 Task: For heading  Tahoma with underline.  font size for heading20,  'Change the font style of data to'Arial.  and font size to 12,  Change the alignment of both headline & data to Align left.  In the sheet  Budget Template
Action: Mouse moved to (54, 139)
Screenshot: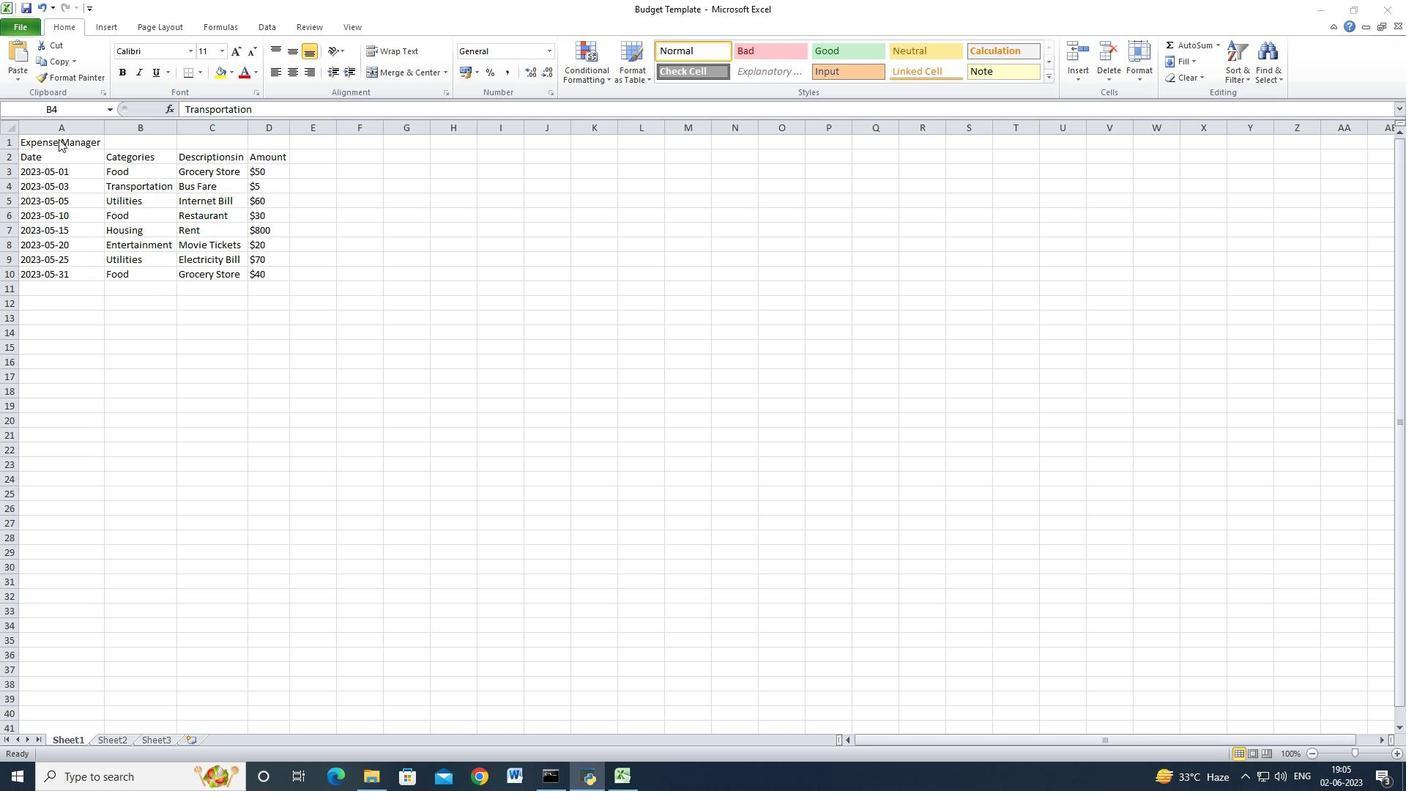 
Action: Mouse pressed left at (54, 139)
Screenshot: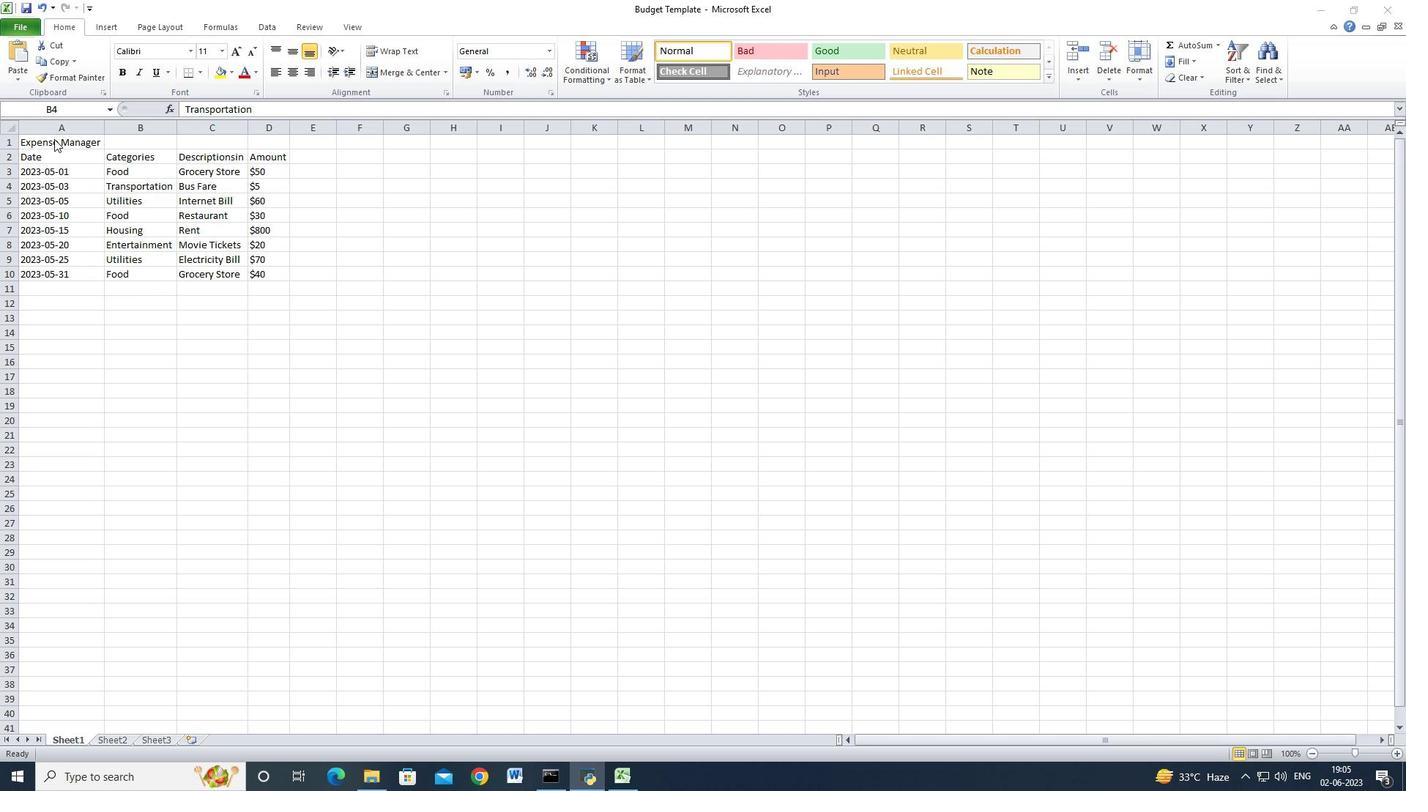
Action: Mouse moved to (39, 142)
Screenshot: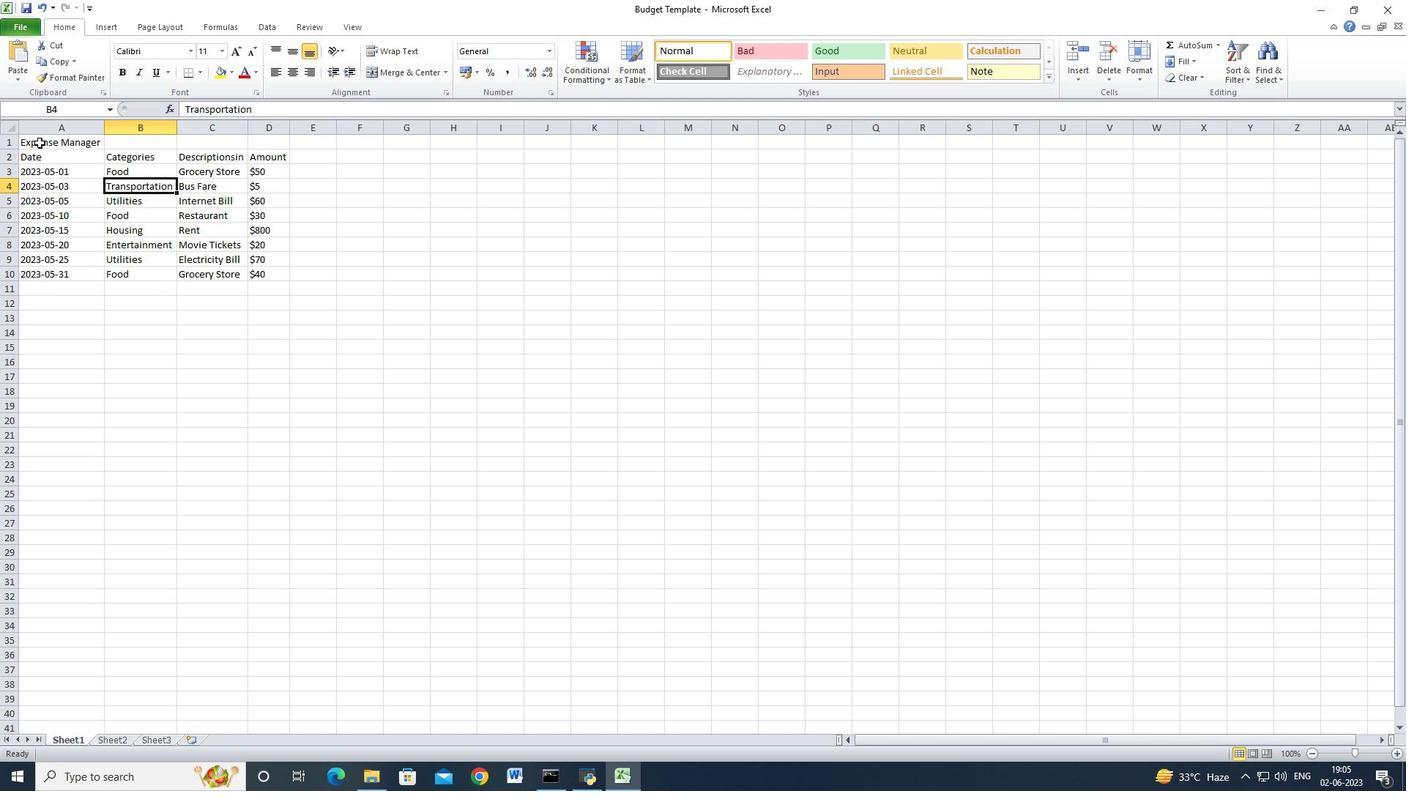 
Action: Mouse pressed left at (39, 142)
Screenshot: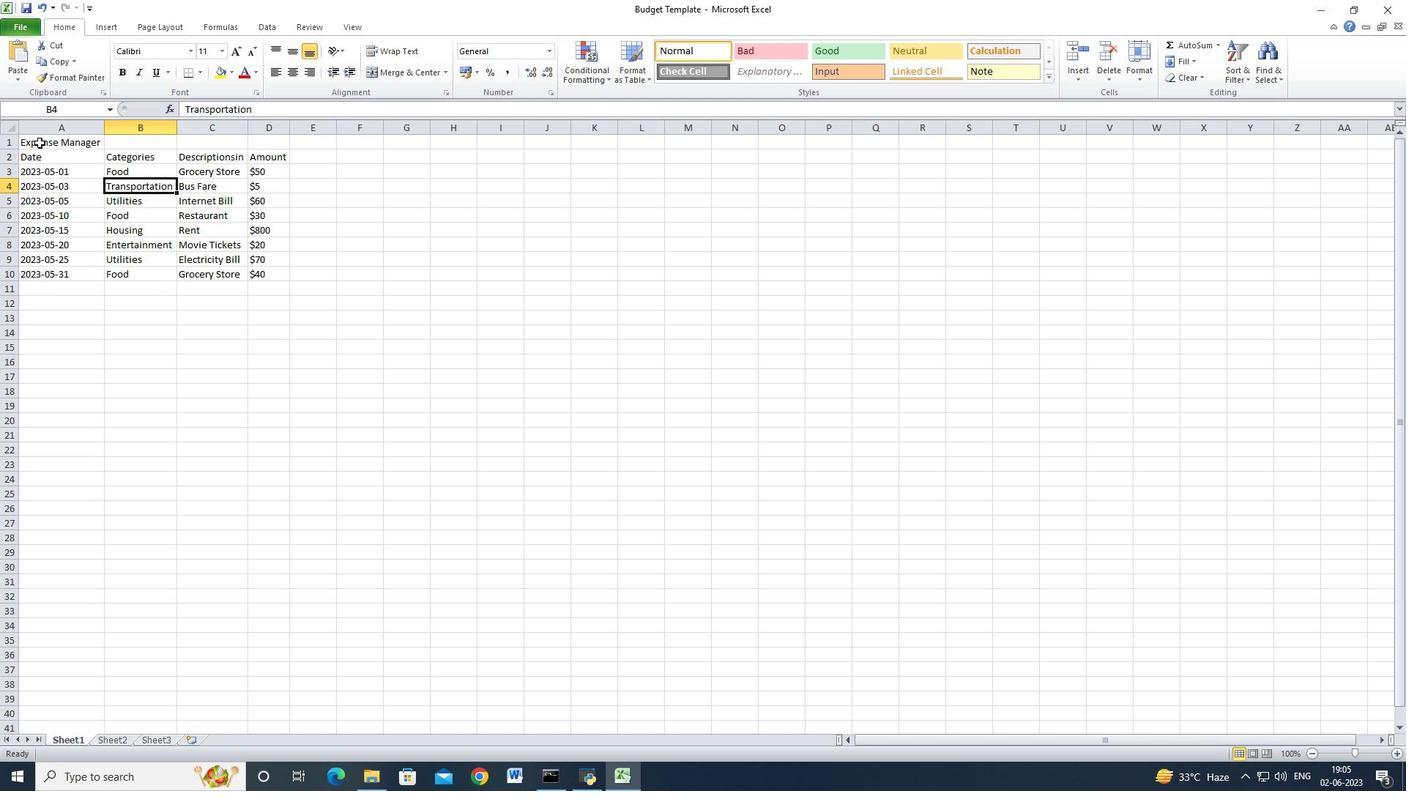 
Action: Mouse moved to (378, 69)
Screenshot: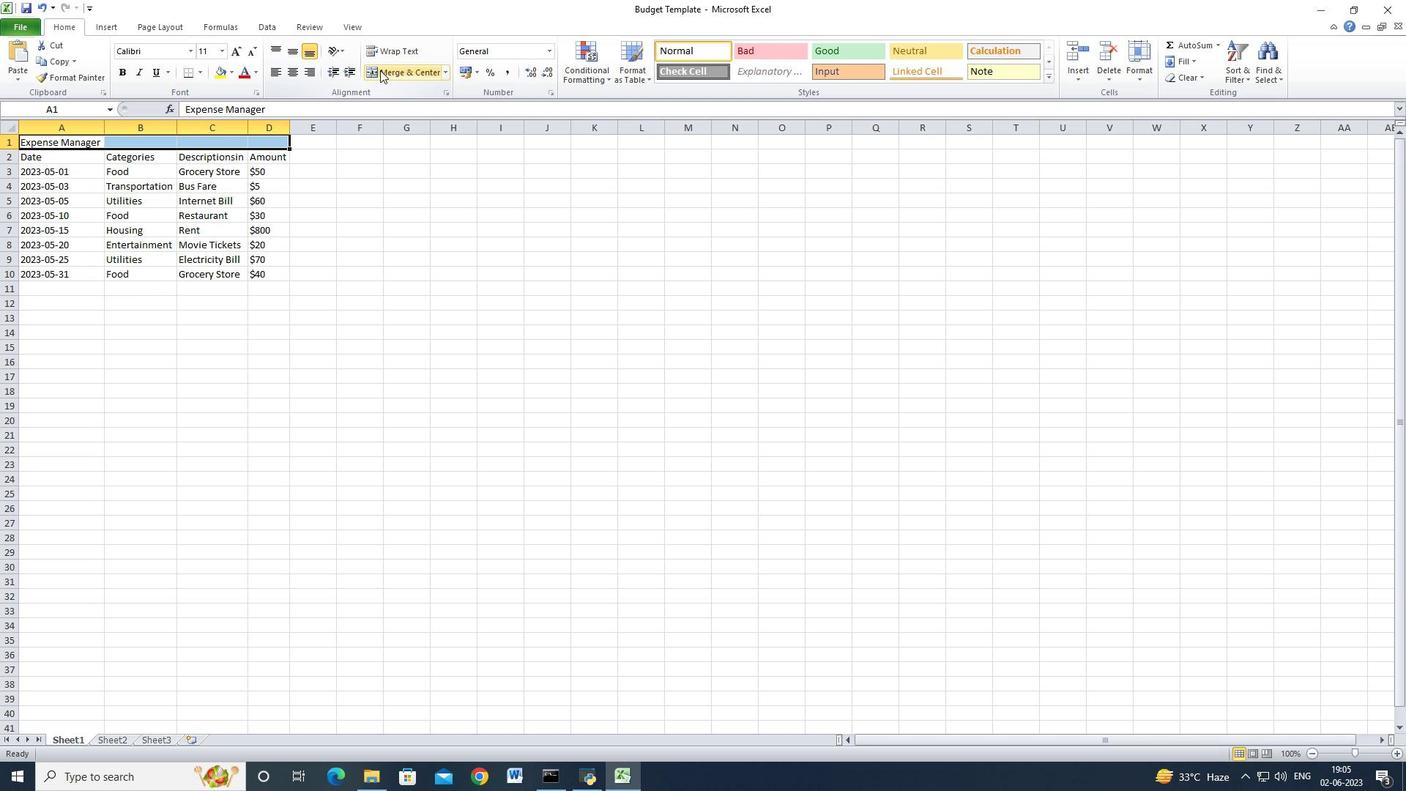 
Action: Mouse pressed left at (378, 69)
Screenshot: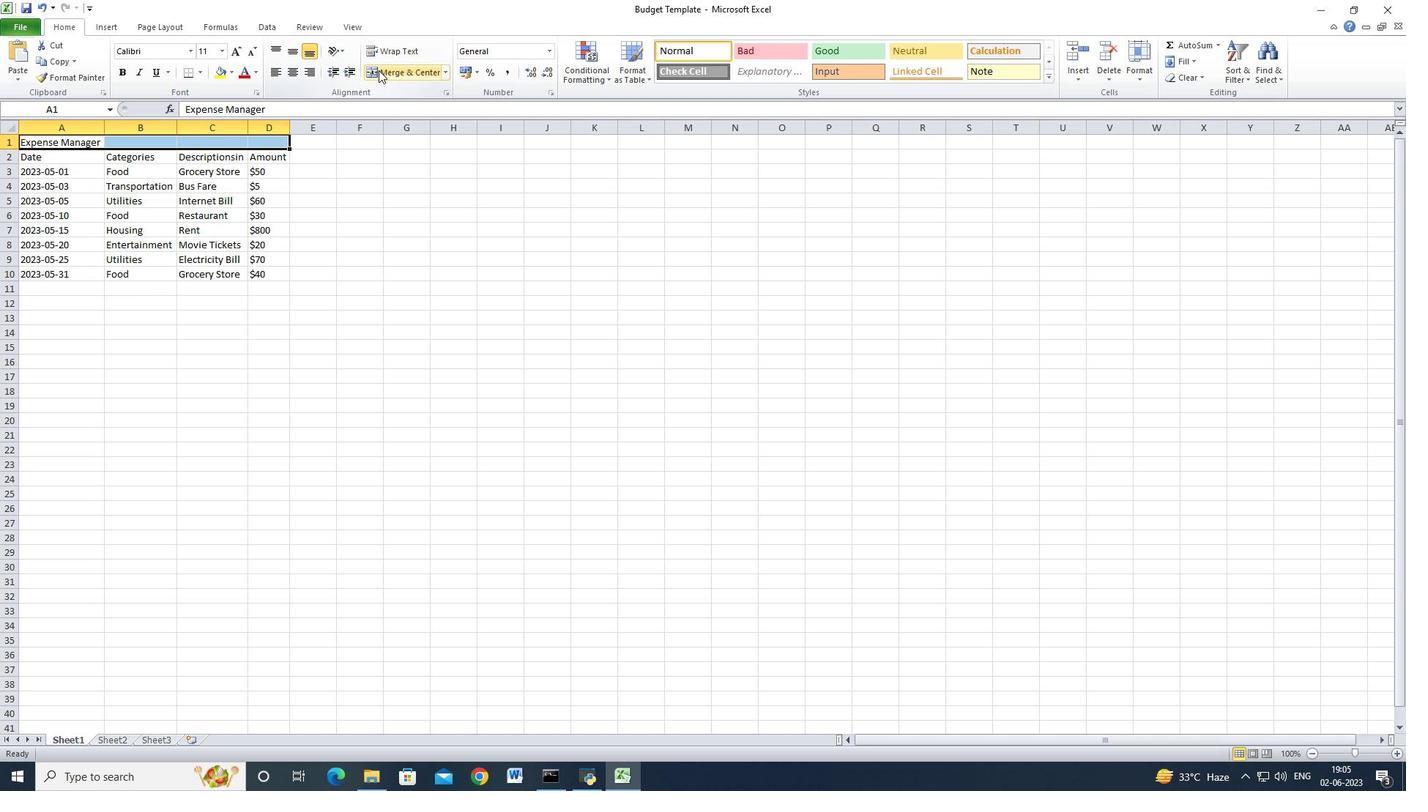 
Action: Mouse moved to (186, 52)
Screenshot: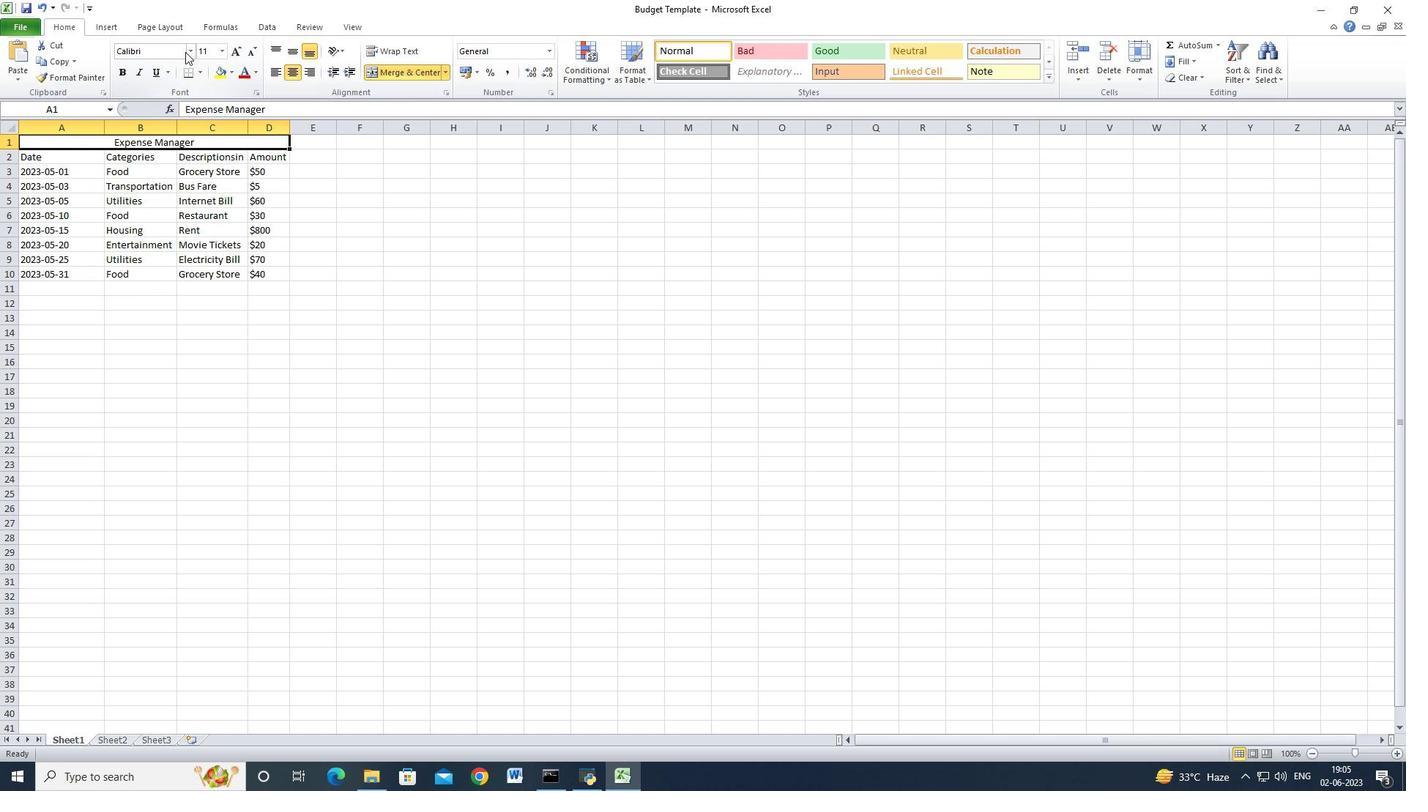 
Action: Mouse pressed left at (186, 52)
Screenshot: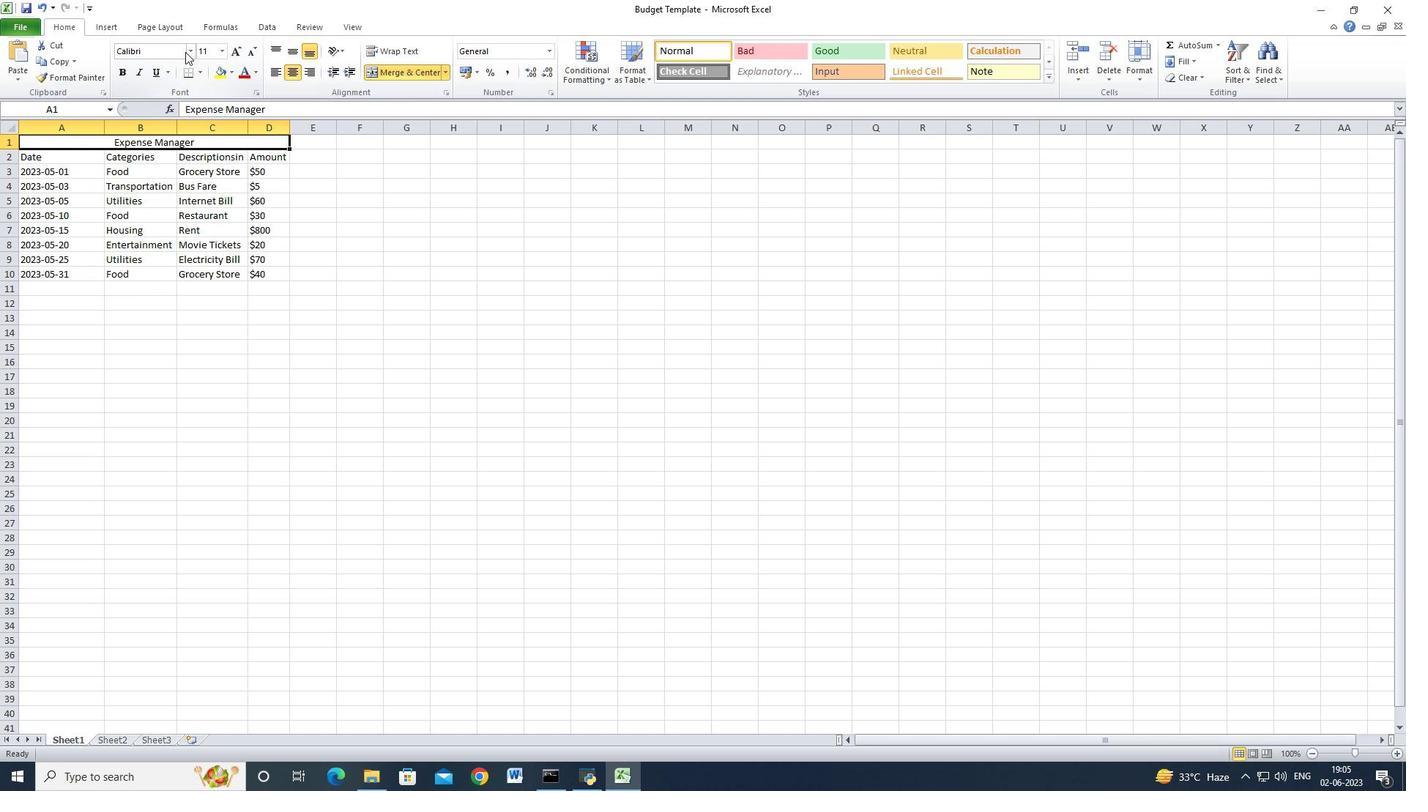 
Action: Mouse moved to (215, 68)
Screenshot: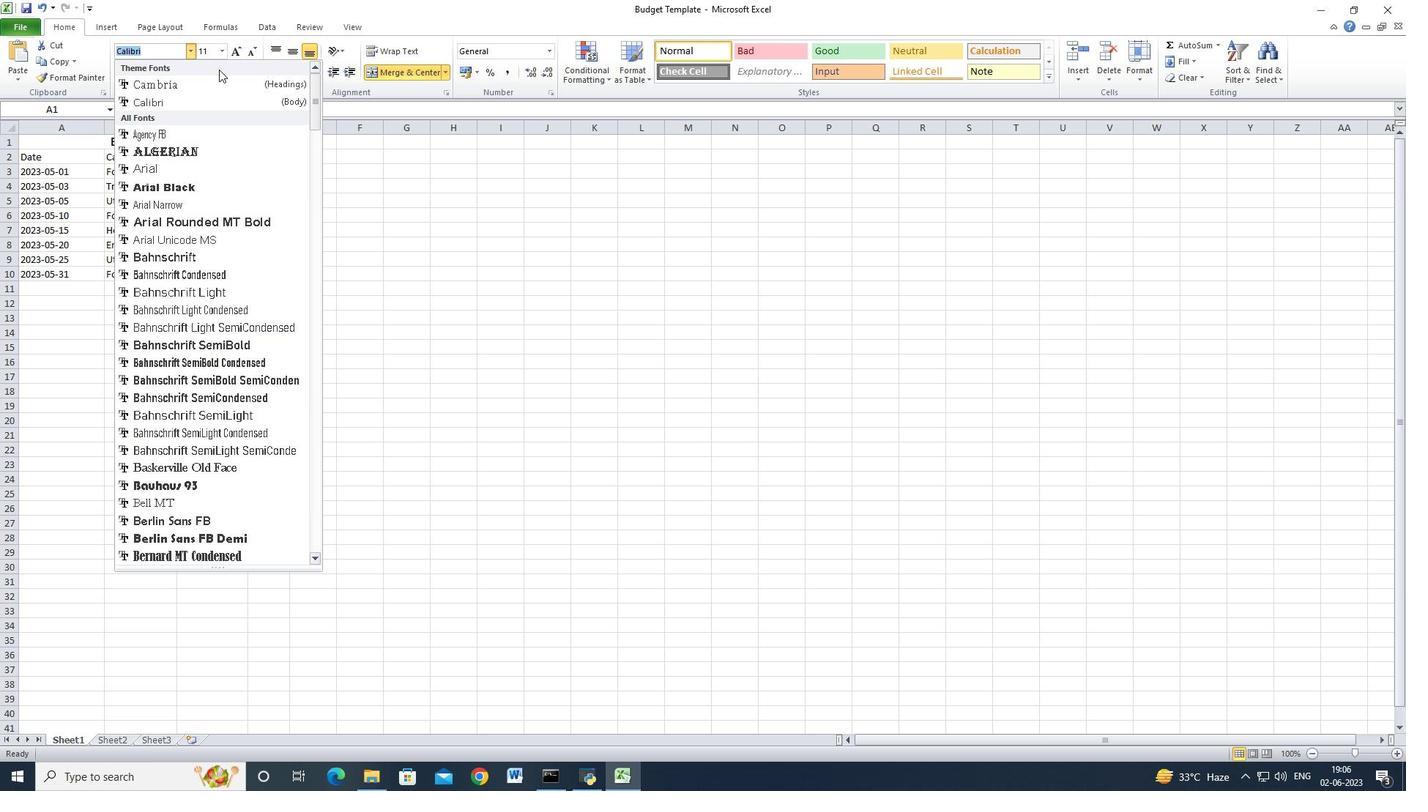 
Action: Key pressed tah
Screenshot: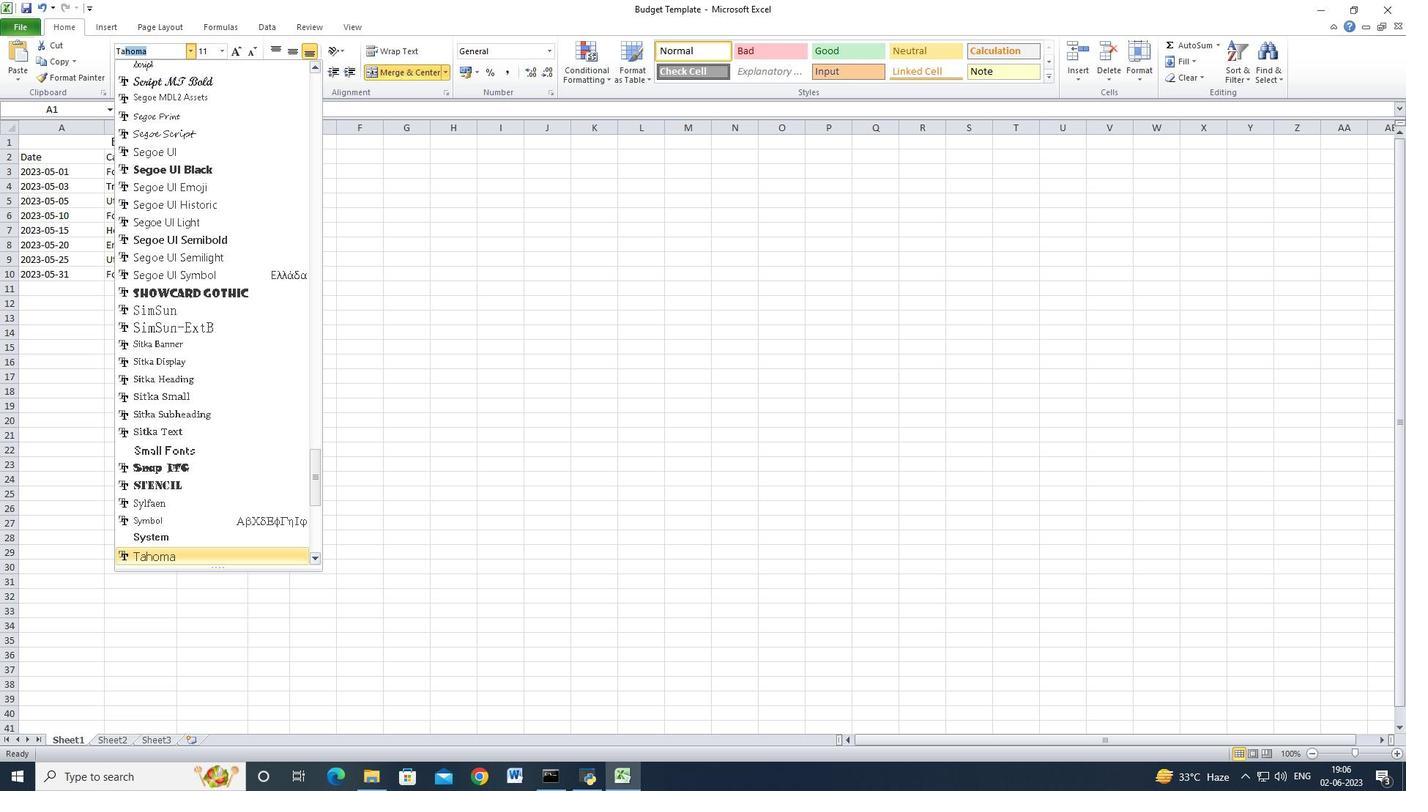 
Action: Mouse moved to (161, 558)
Screenshot: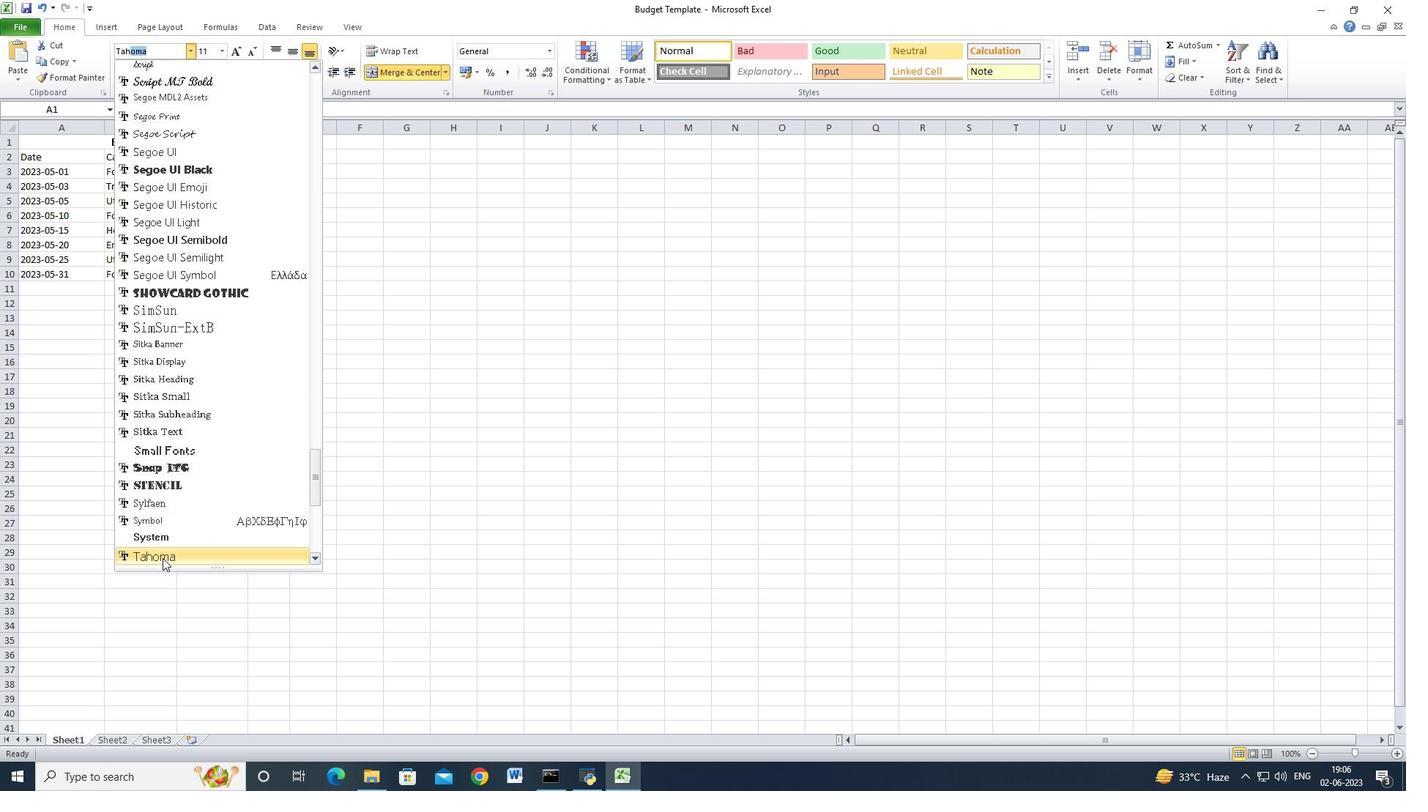 
Action: Mouse pressed left at (161, 558)
Screenshot: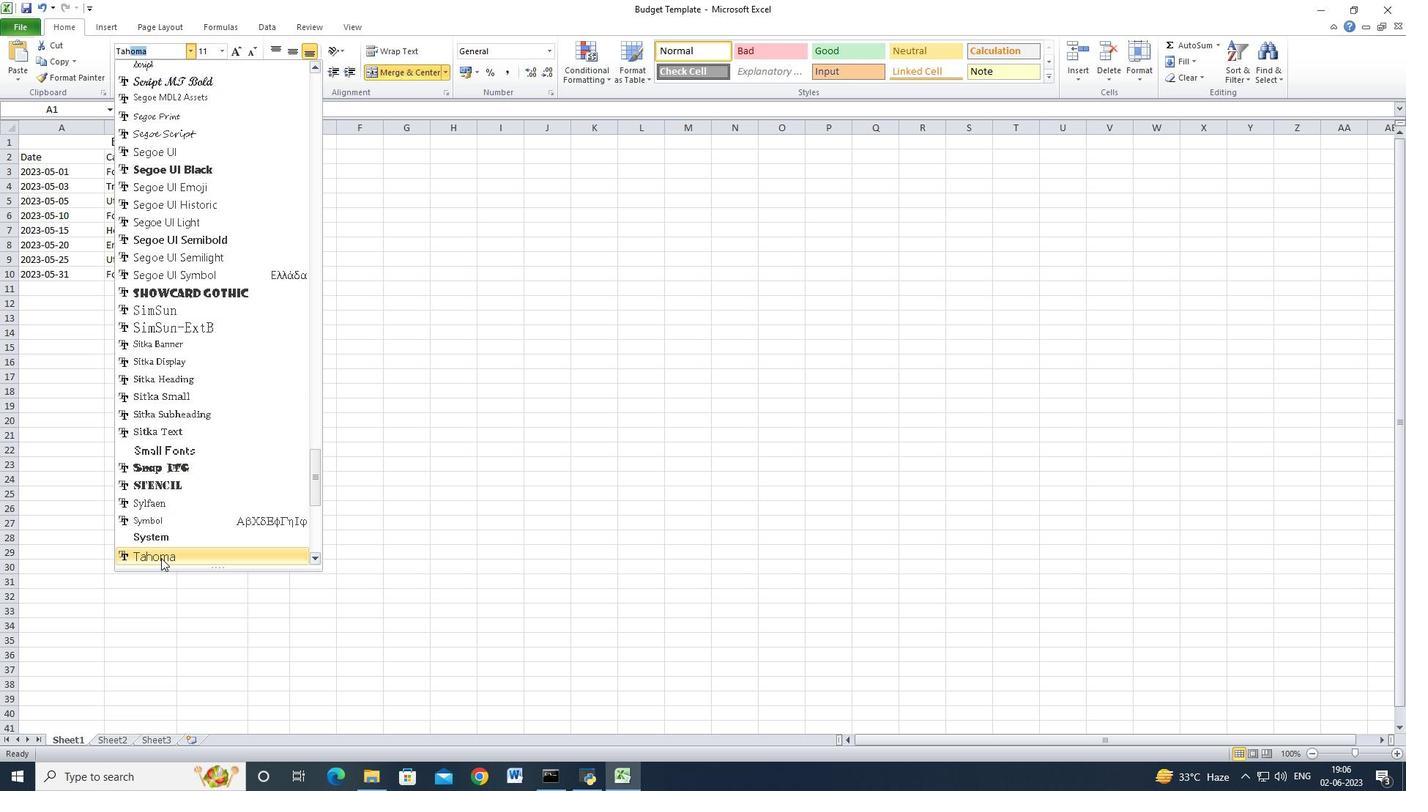 
Action: Mouse moved to (159, 74)
Screenshot: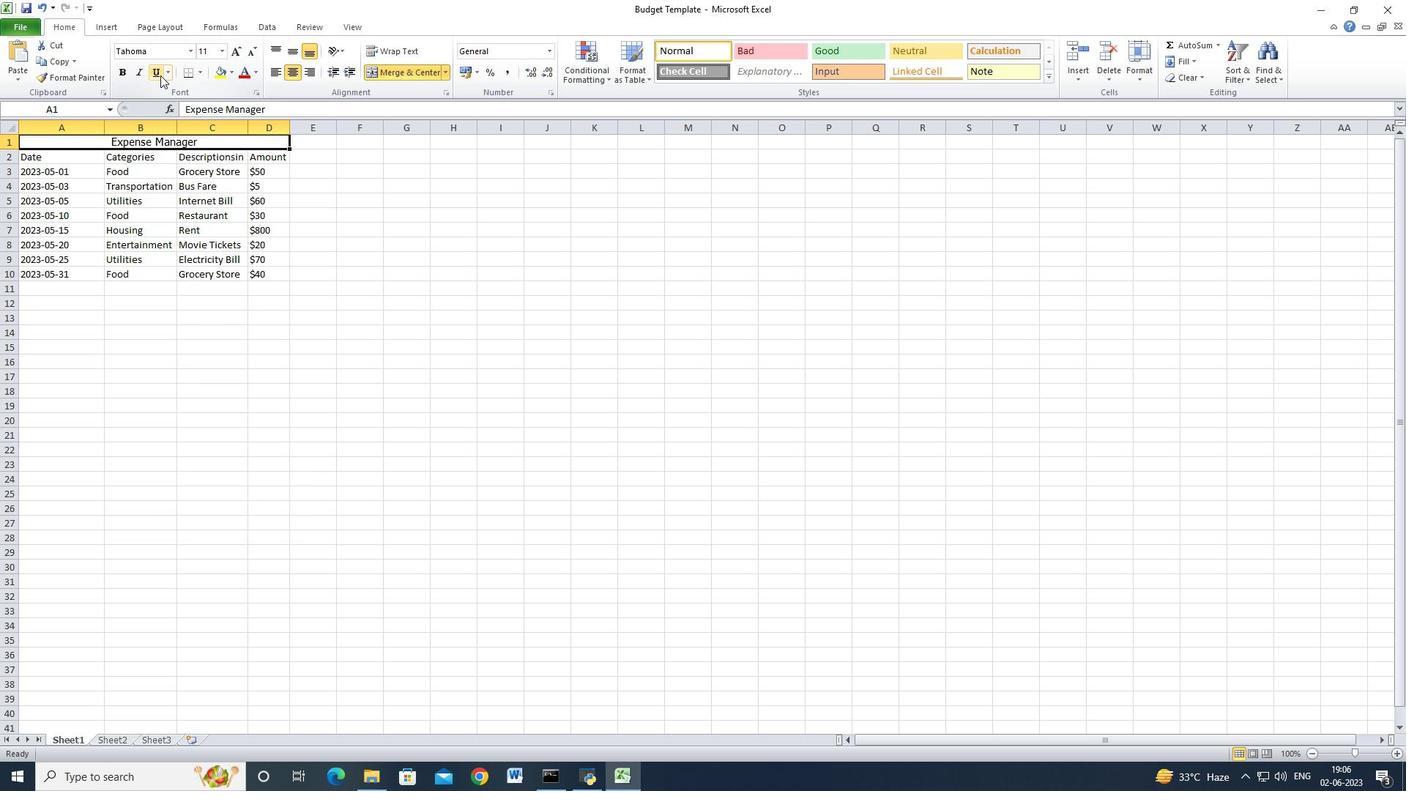 
Action: Mouse pressed left at (159, 74)
Screenshot: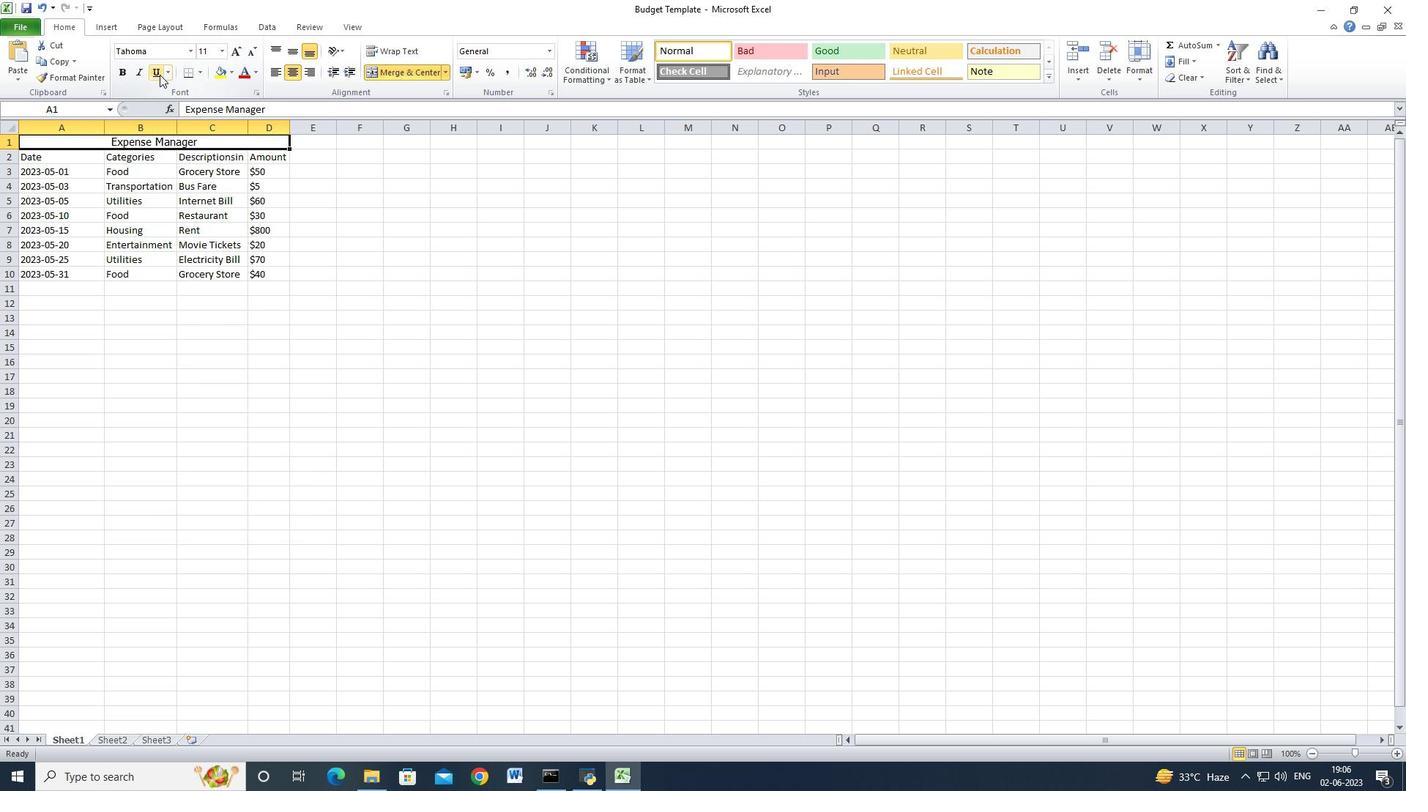 
Action: Mouse moved to (222, 46)
Screenshot: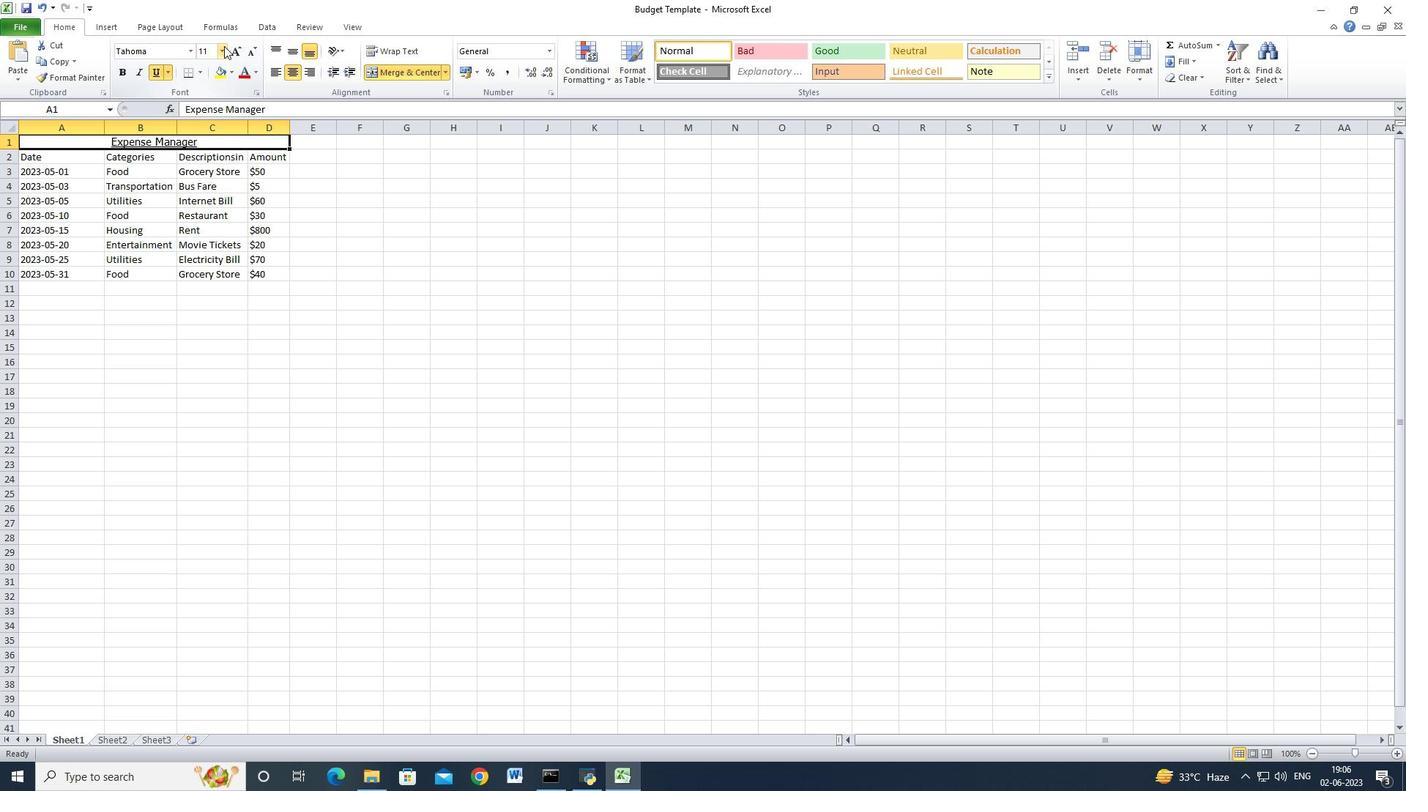 
Action: Mouse pressed left at (222, 46)
Screenshot: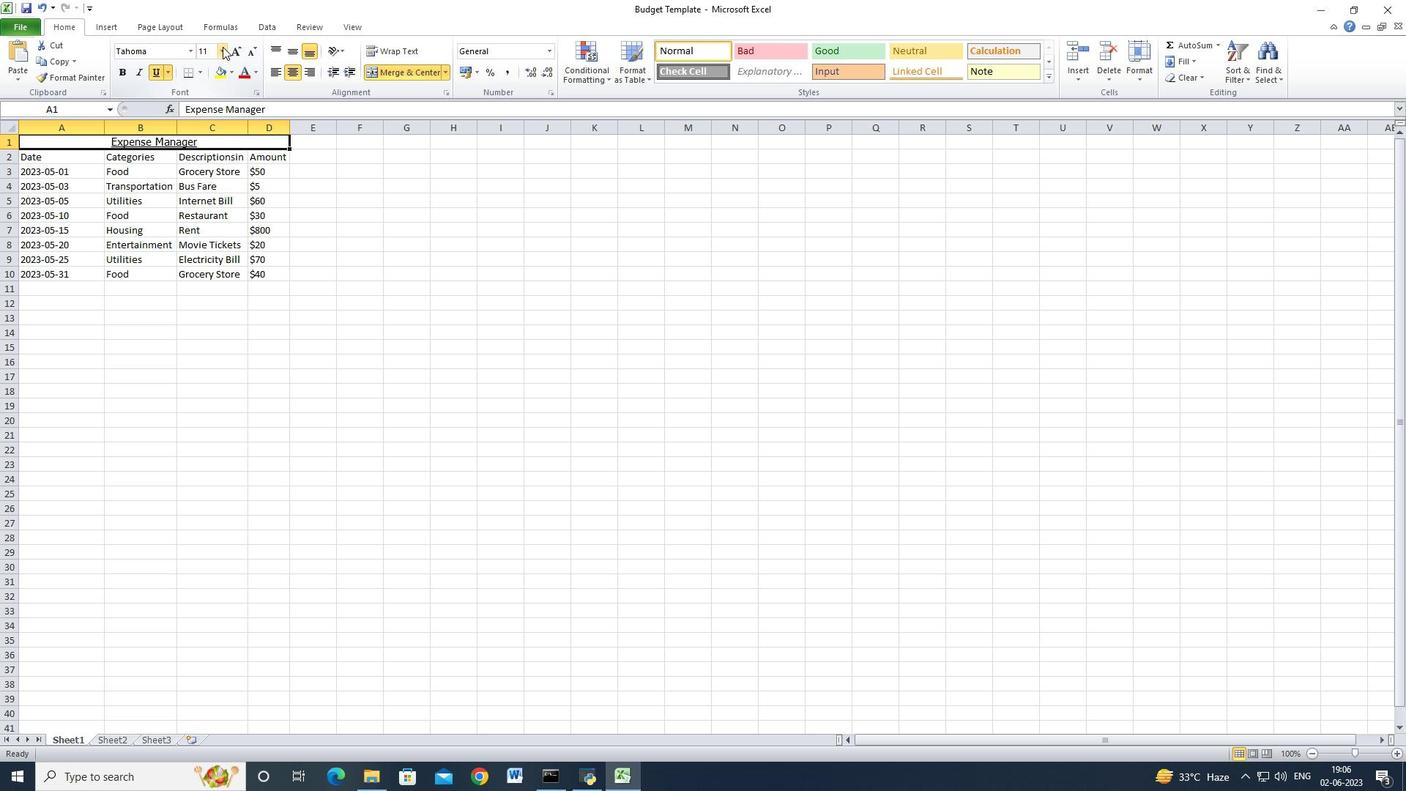 
Action: Mouse moved to (207, 162)
Screenshot: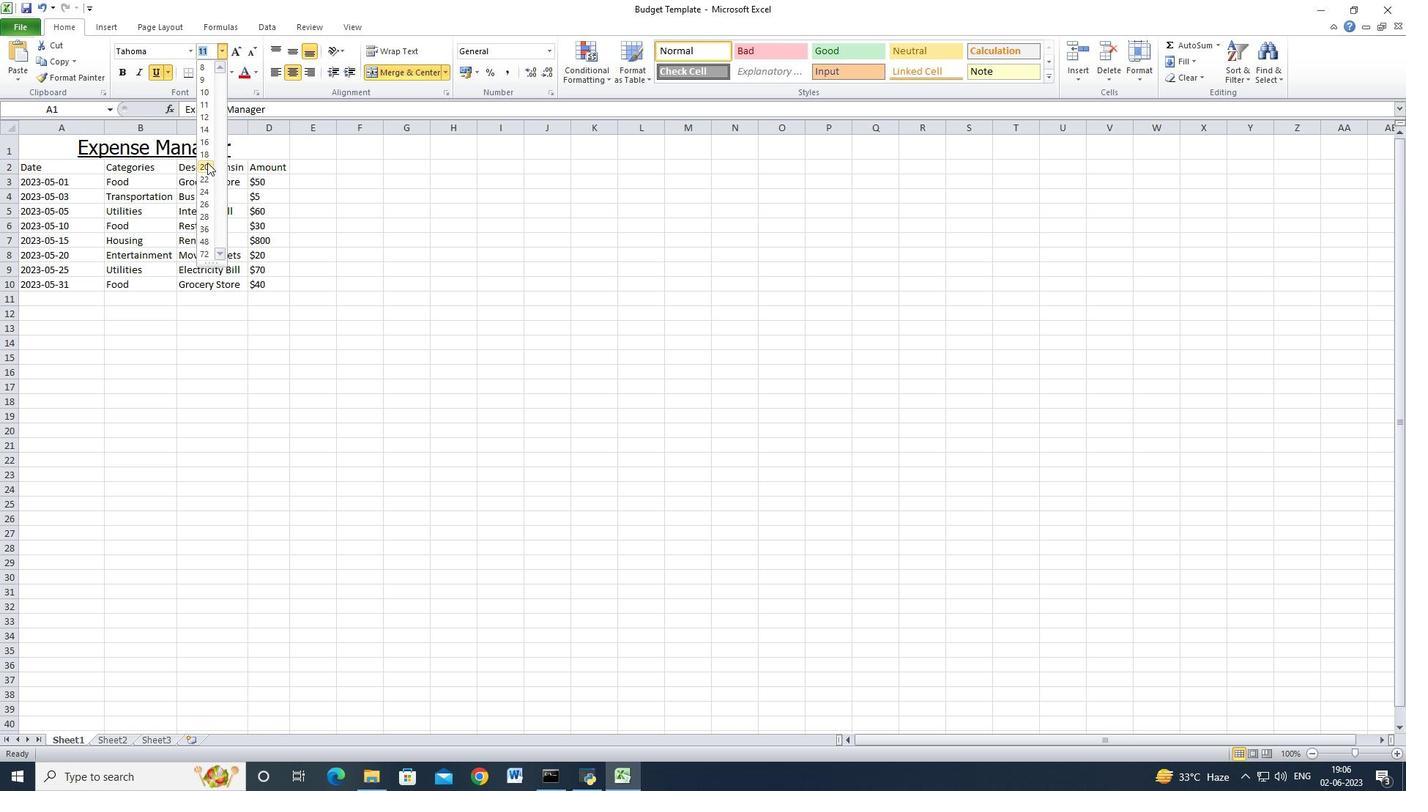 
Action: Mouse pressed left at (207, 162)
Screenshot: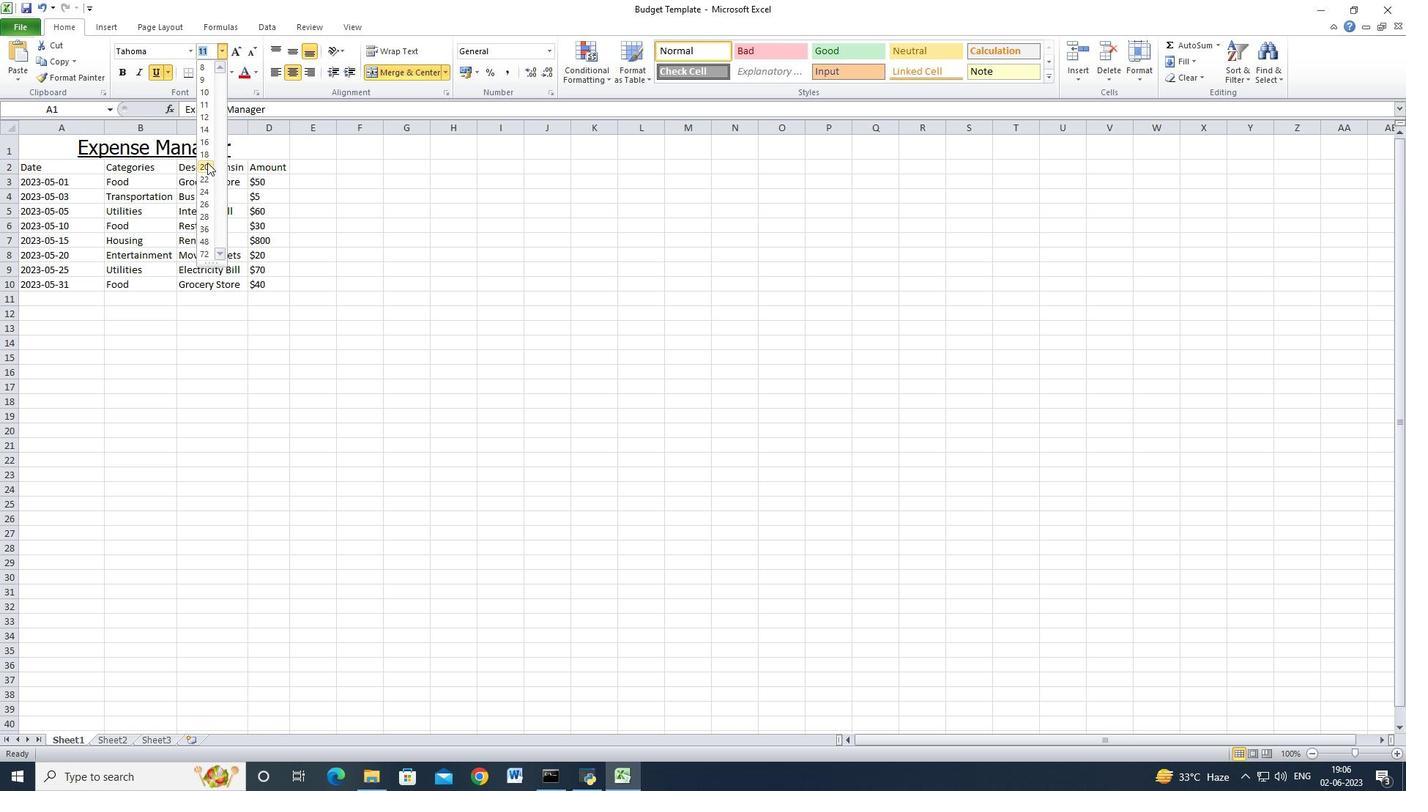 
Action: Mouse moved to (46, 170)
Screenshot: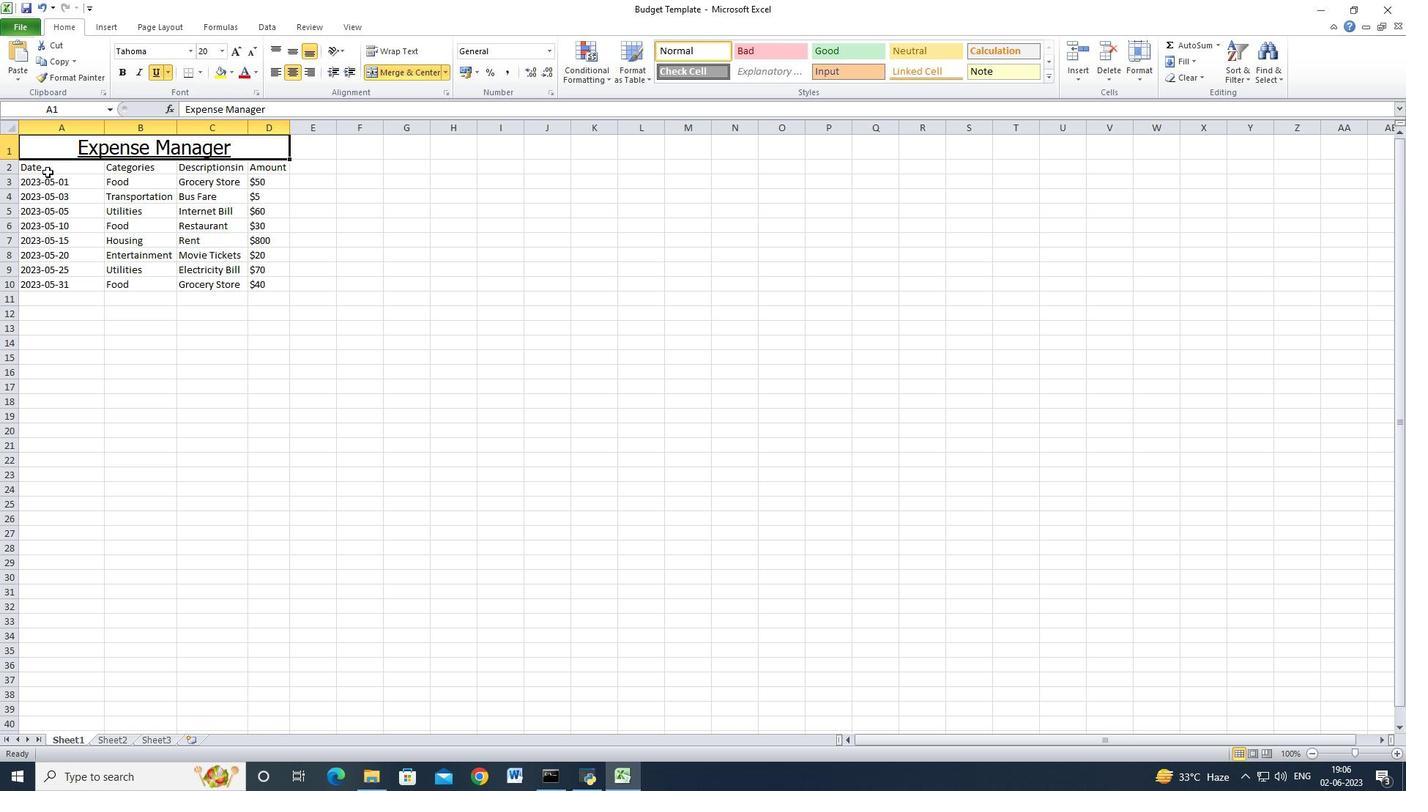 
Action: Mouse pressed left at (46, 170)
Screenshot: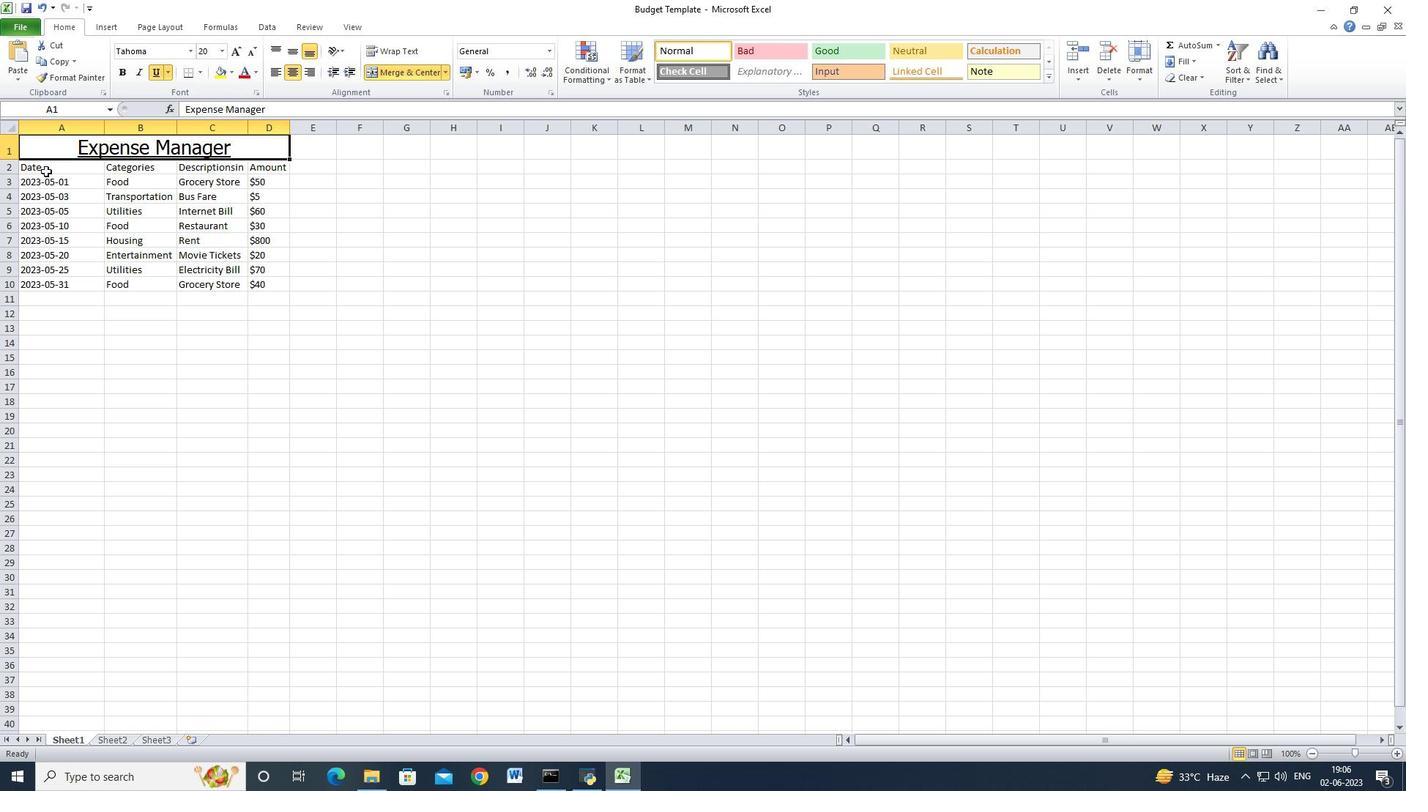 
Action: Mouse moved to (189, 51)
Screenshot: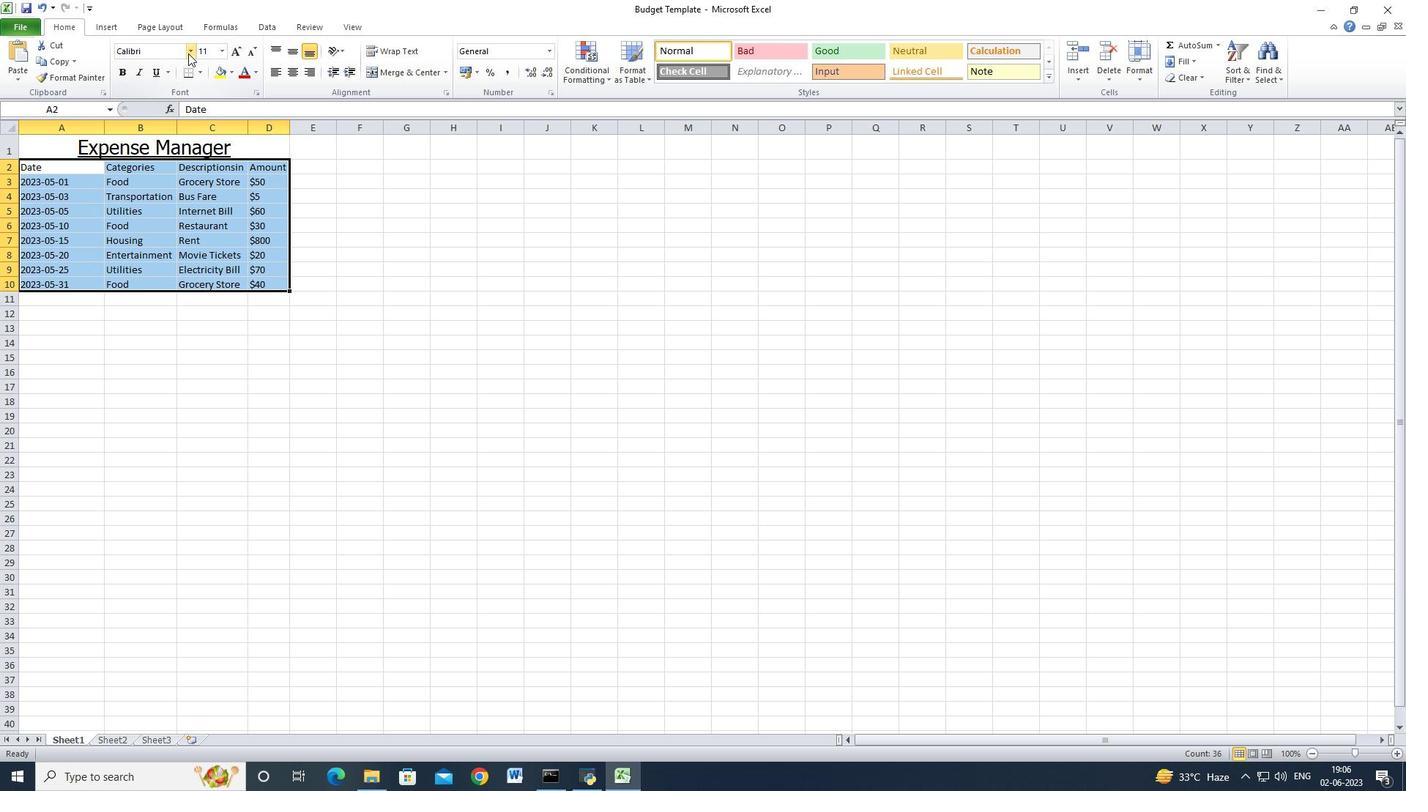 
Action: Mouse pressed left at (189, 51)
Screenshot: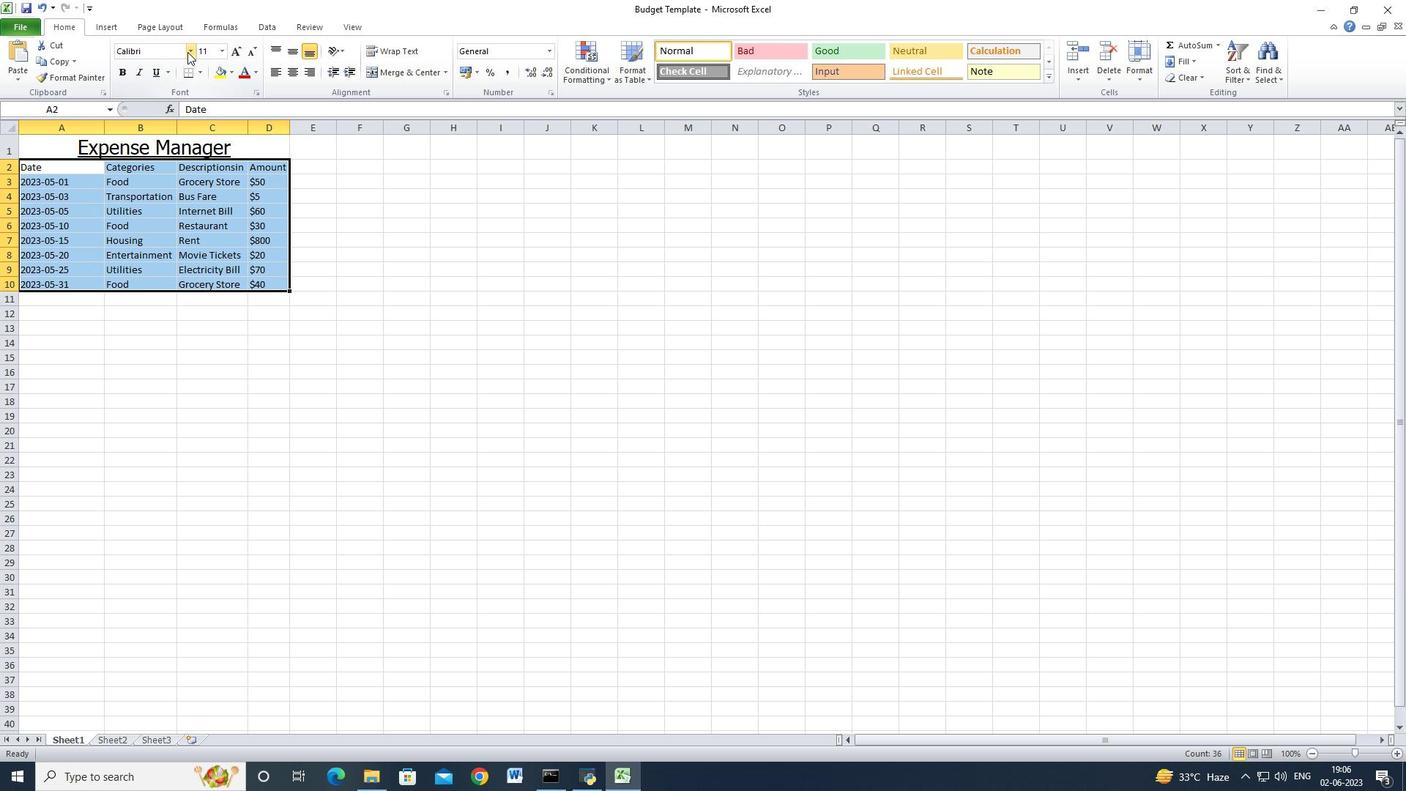 
Action: Mouse moved to (149, 168)
Screenshot: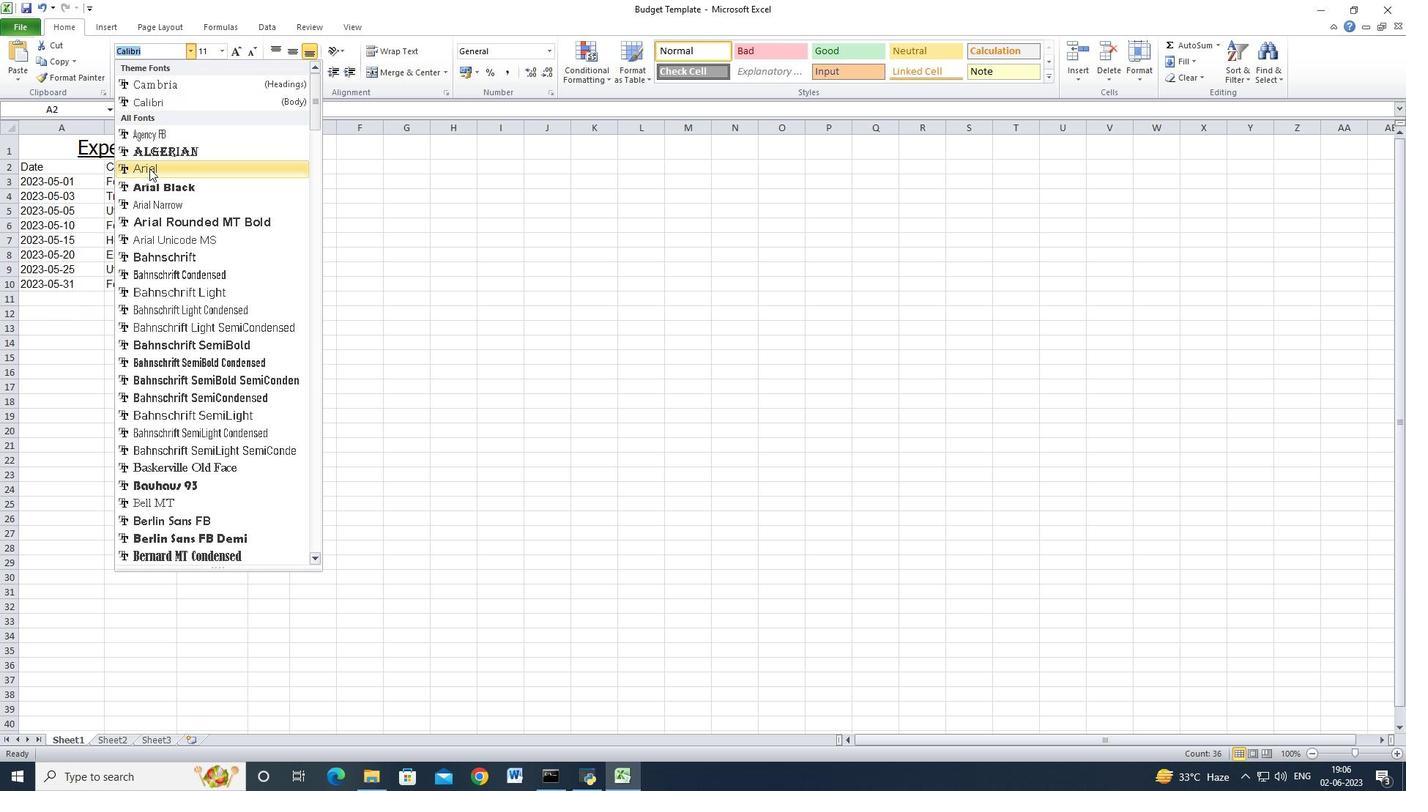 
Action: Mouse pressed left at (149, 168)
Screenshot: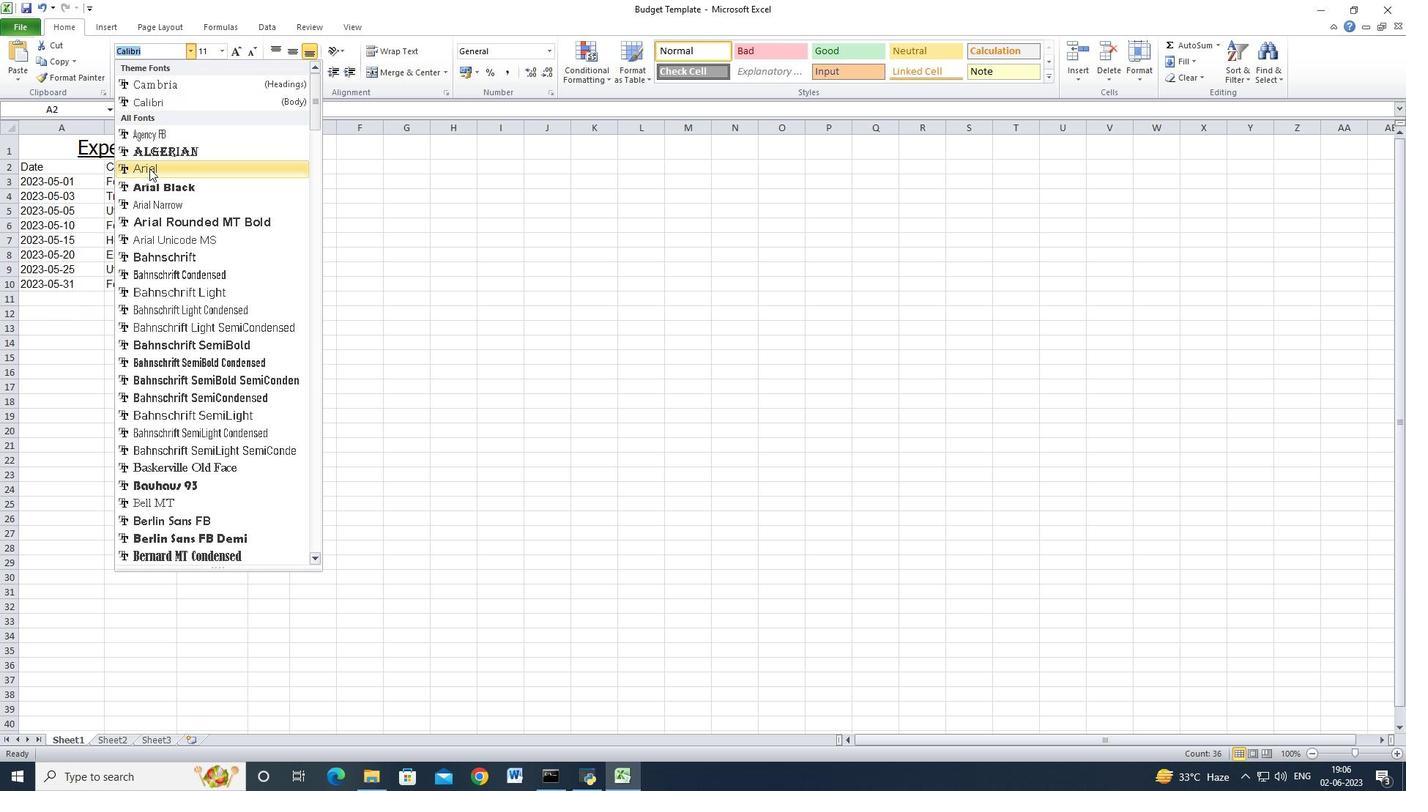 
Action: Mouse moved to (225, 52)
Screenshot: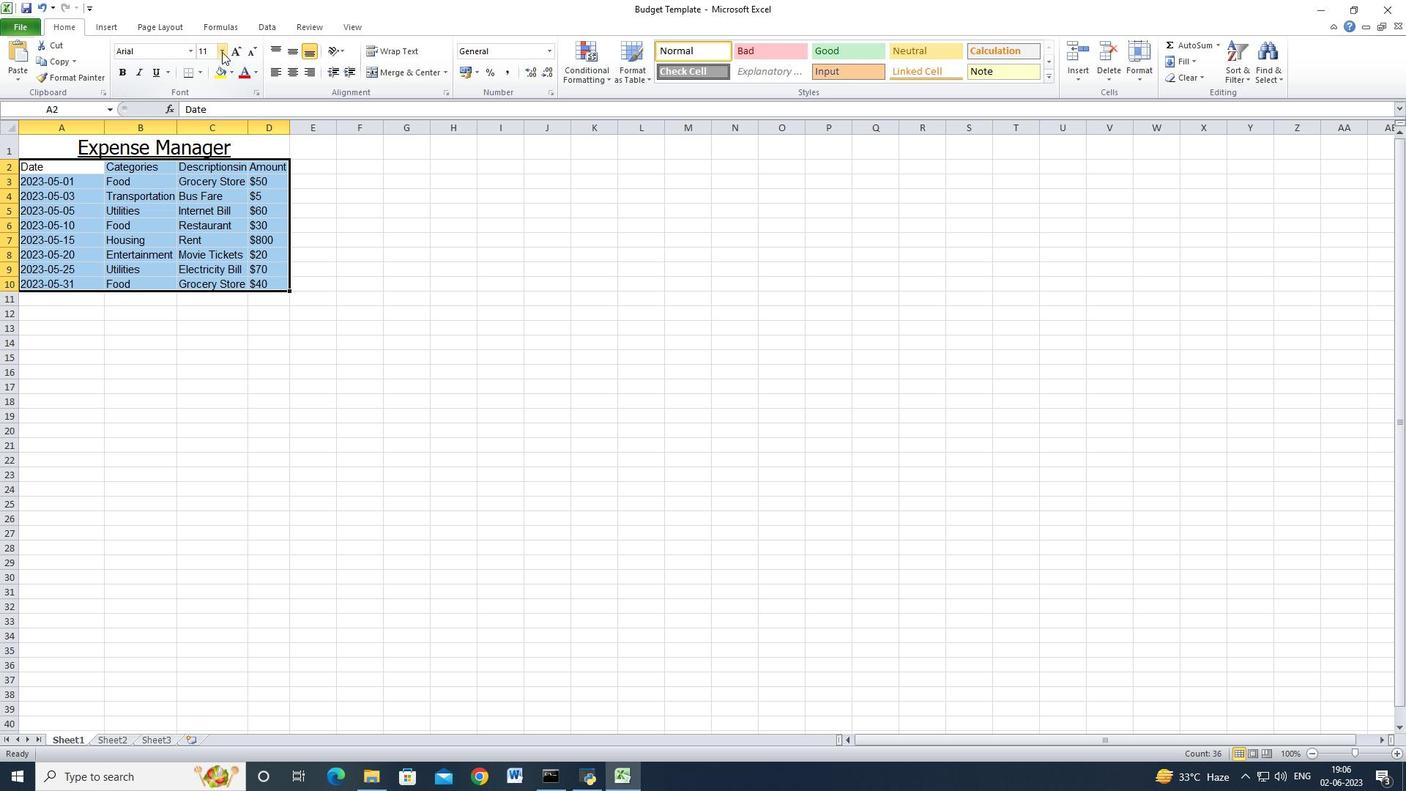 
Action: Mouse pressed left at (225, 52)
Screenshot: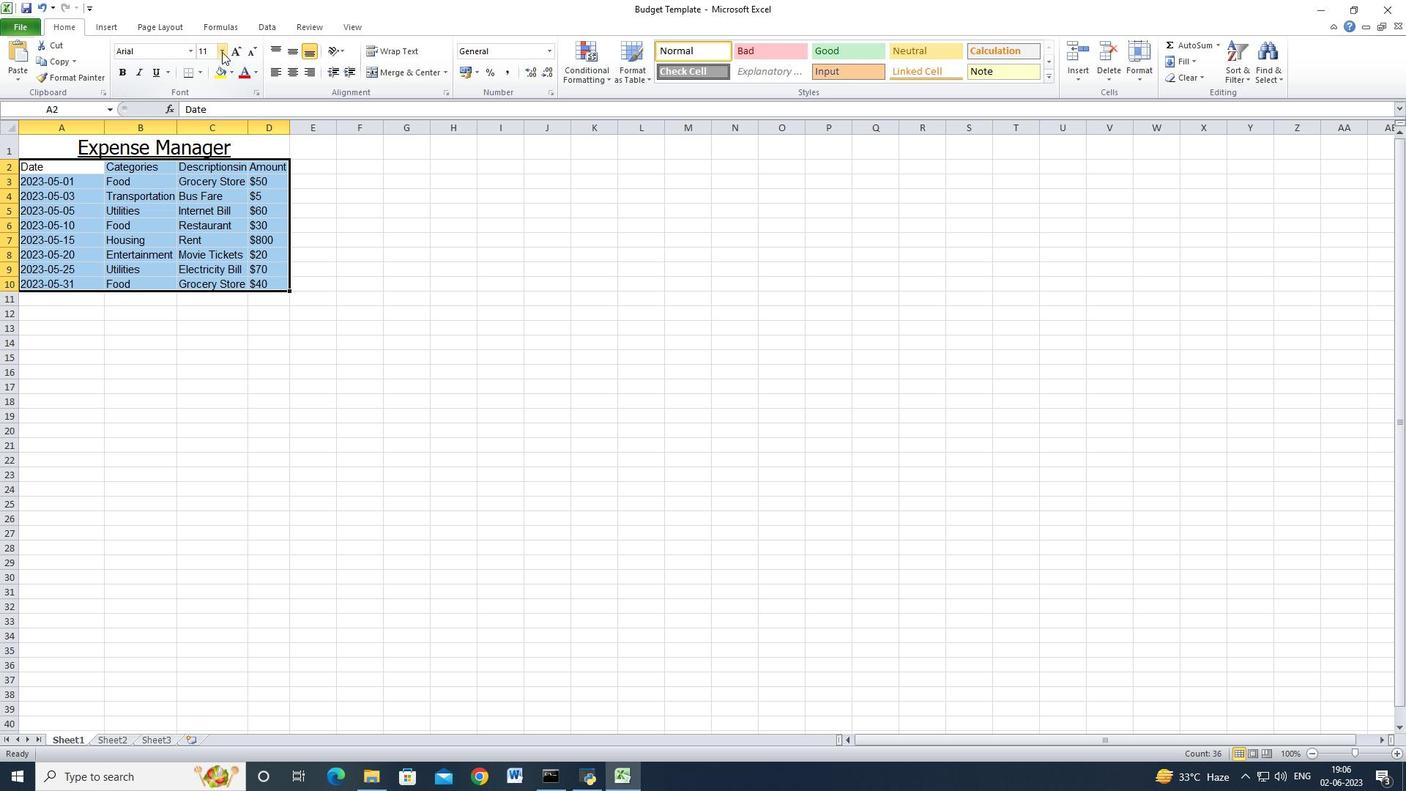 
Action: Mouse moved to (207, 116)
Screenshot: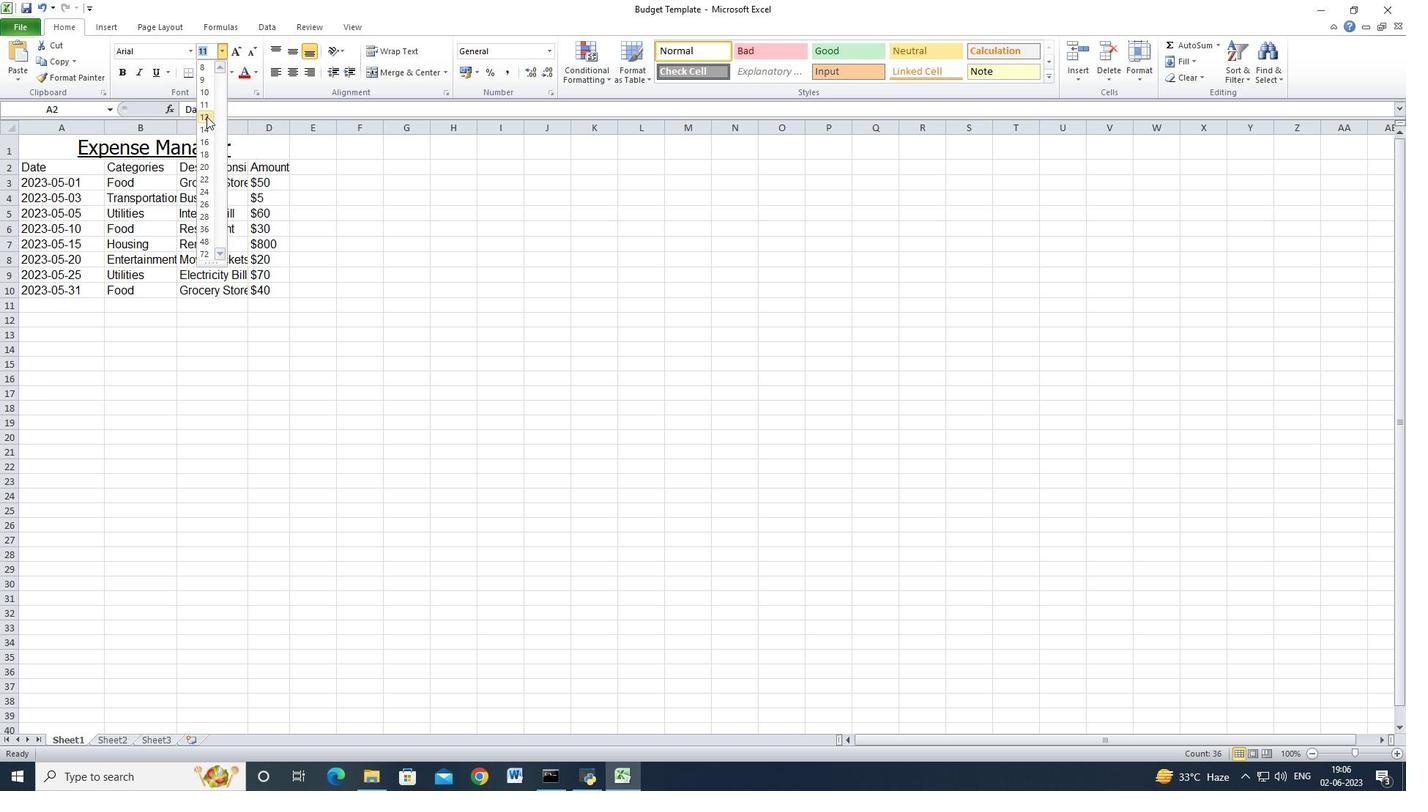 
Action: Mouse pressed left at (207, 116)
Screenshot: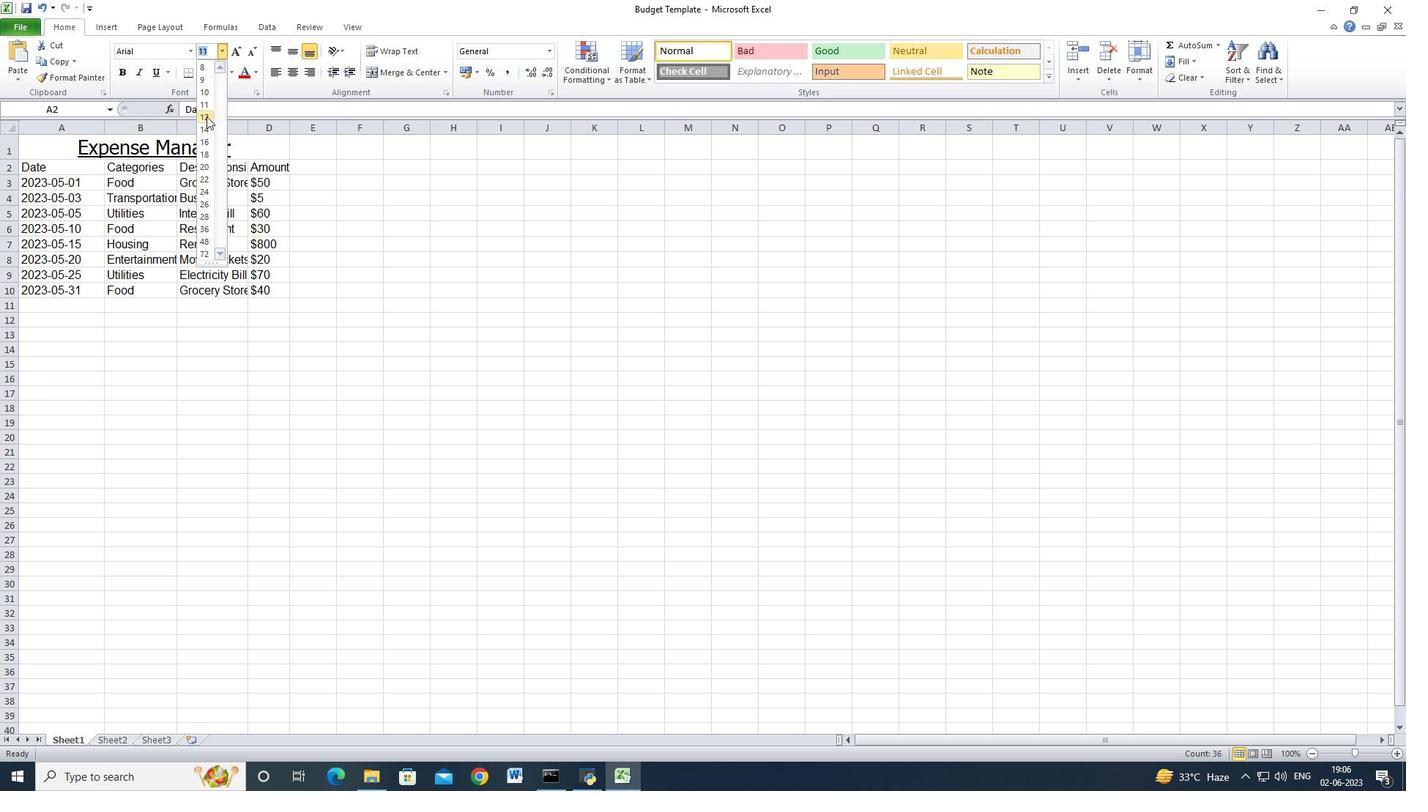 
Action: Mouse moved to (14, 128)
Screenshot: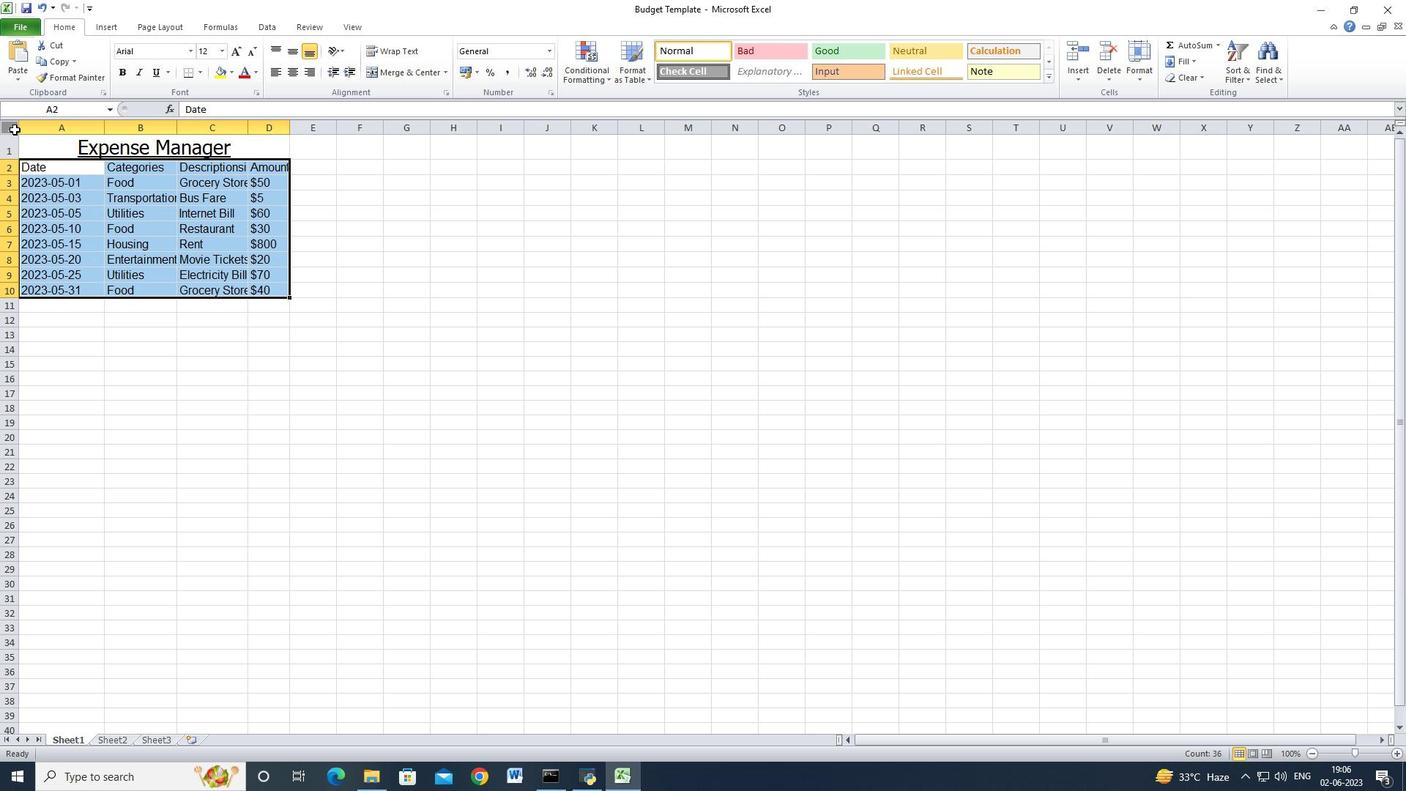 
Action: Mouse pressed left at (14, 128)
Screenshot: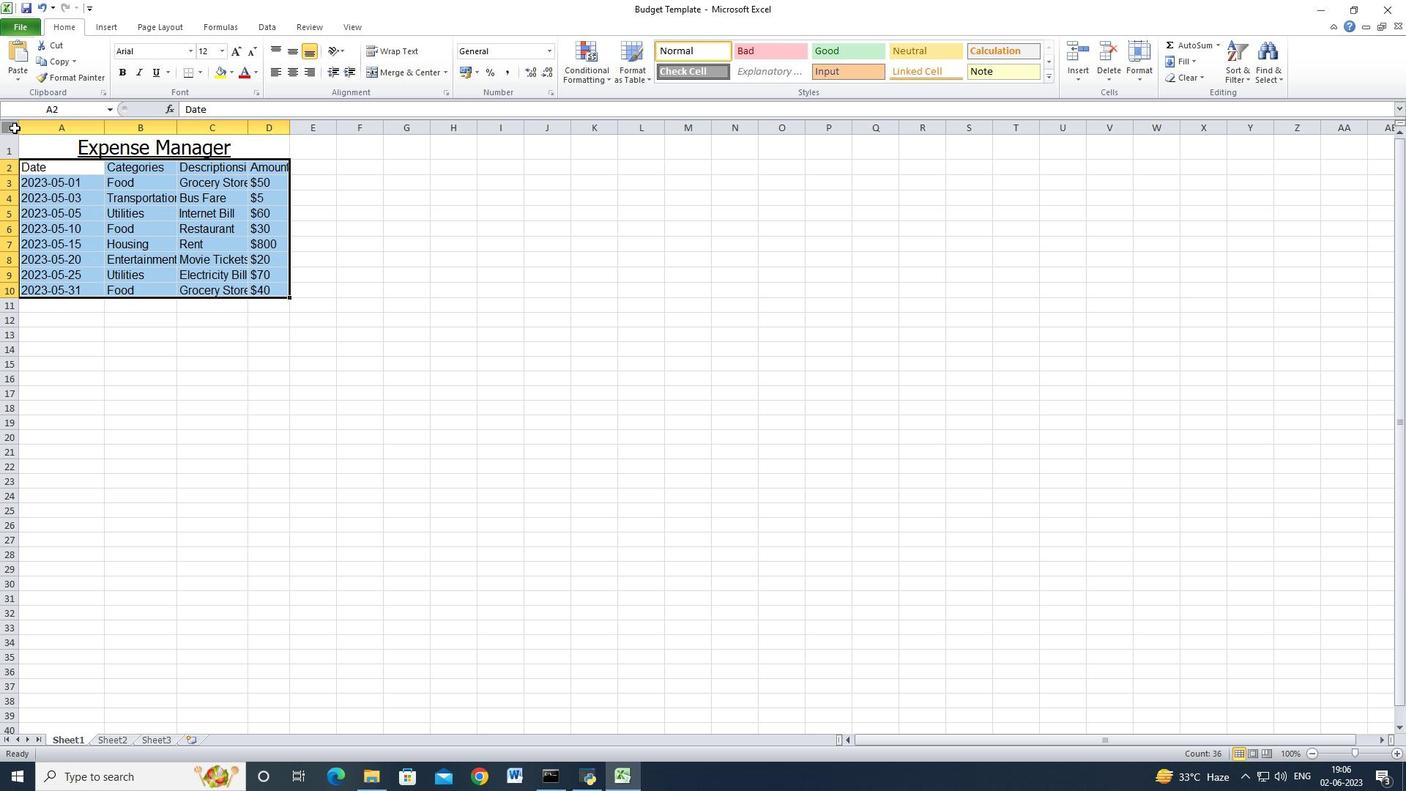 
Action: Mouse moved to (106, 128)
Screenshot: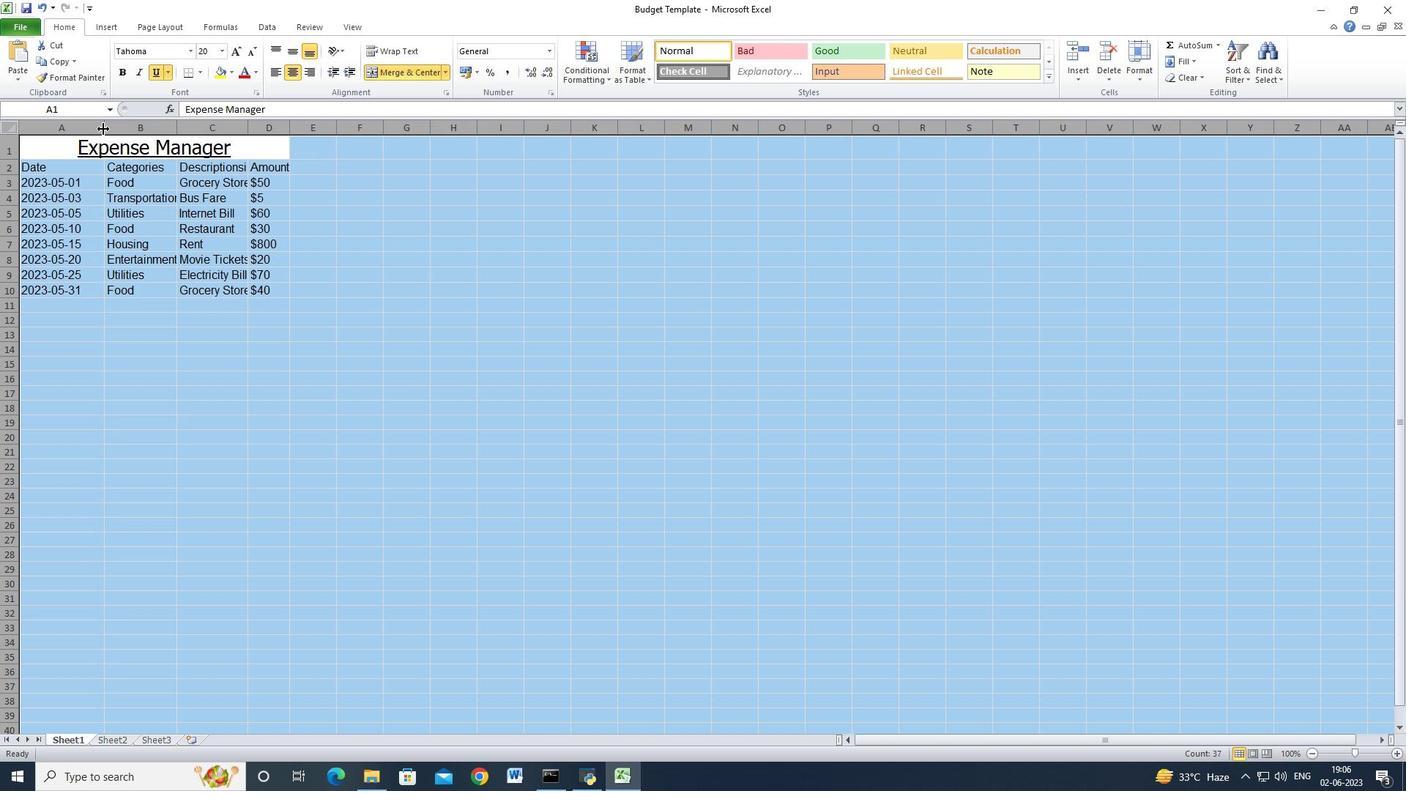 
Action: Mouse pressed left at (106, 128)
Screenshot: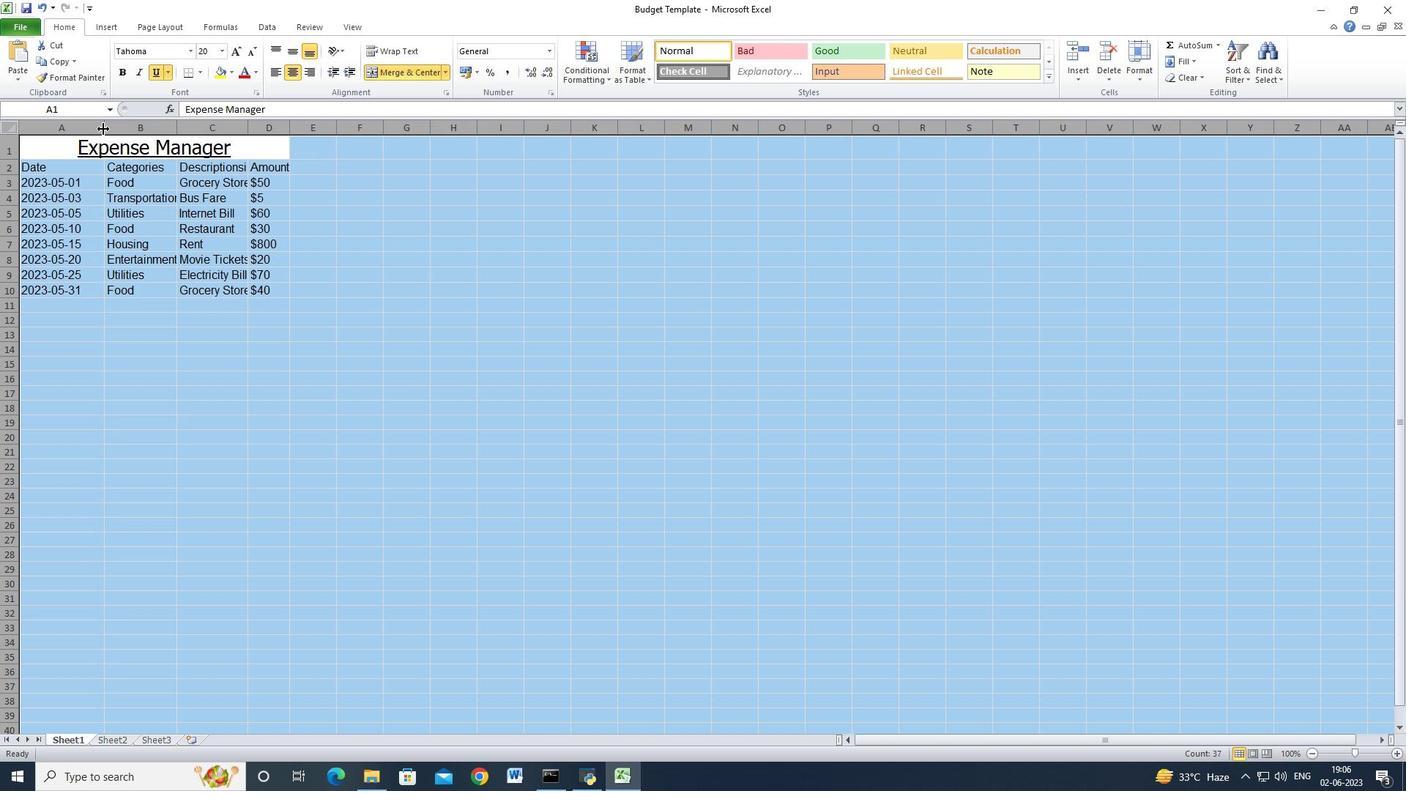 
Action: Mouse pressed left at (106, 128)
Screenshot: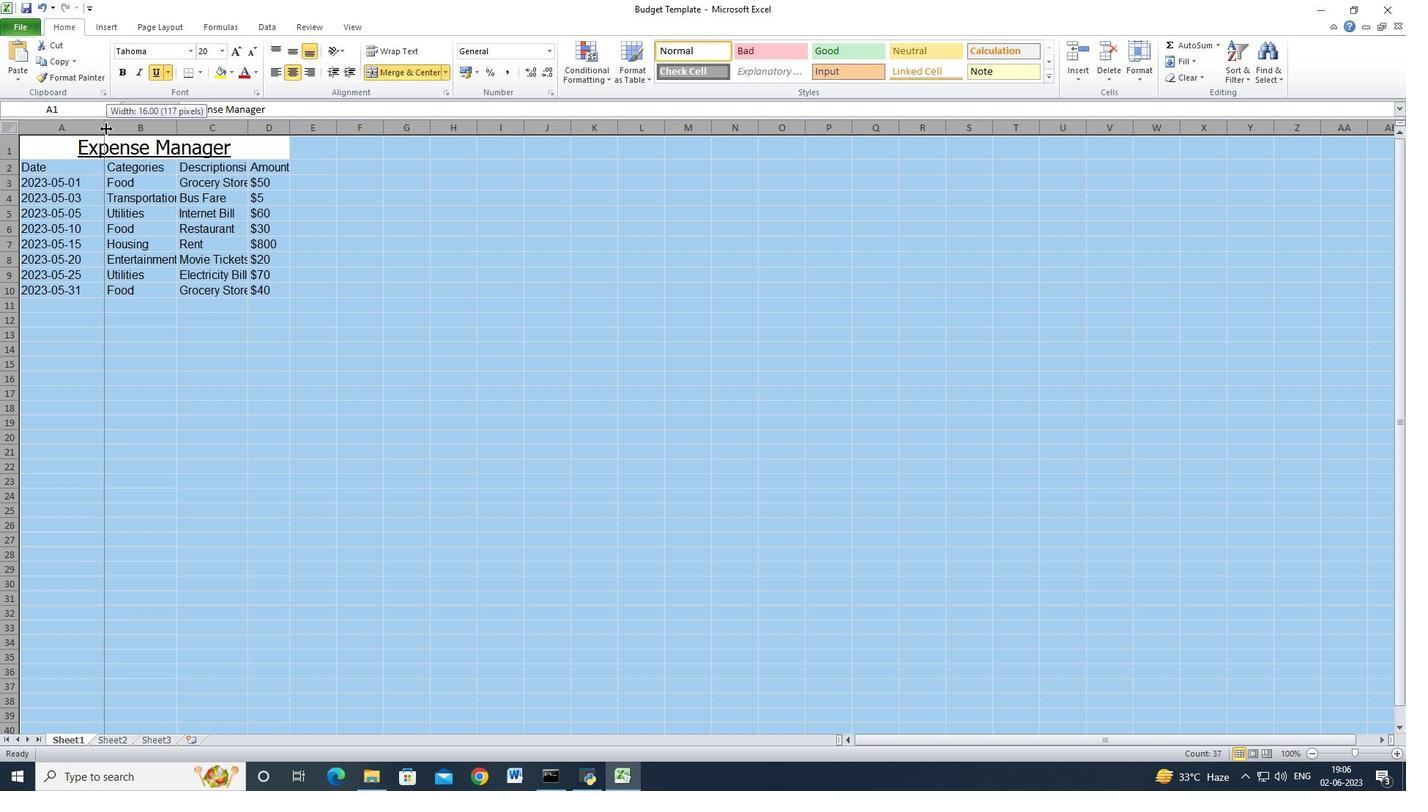 
Action: Mouse moved to (75, 189)
Screenshot: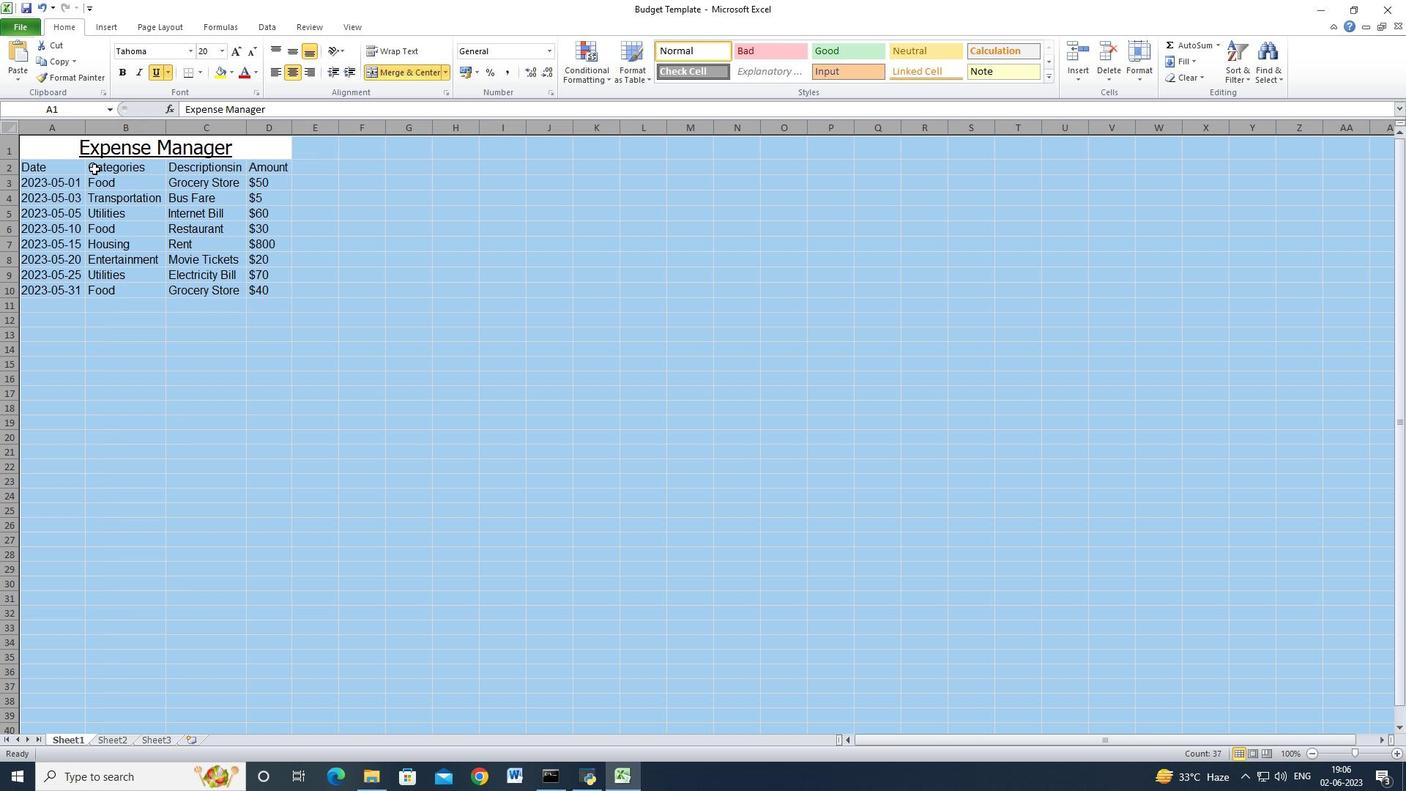 
Action: Mouse pressed left at (75, 189)
Screenshot: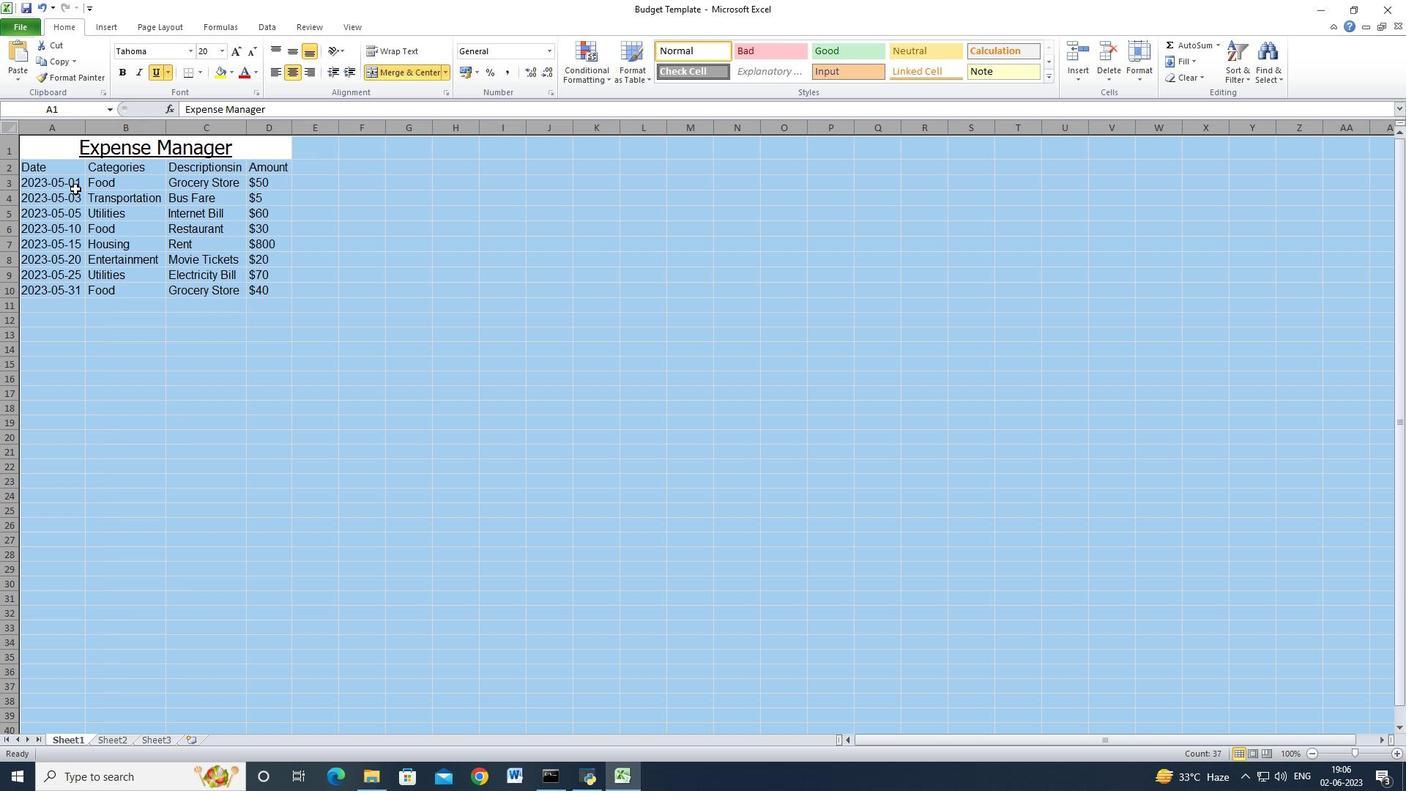 
Action: Mouse moved to (52, 148)
Screenshot: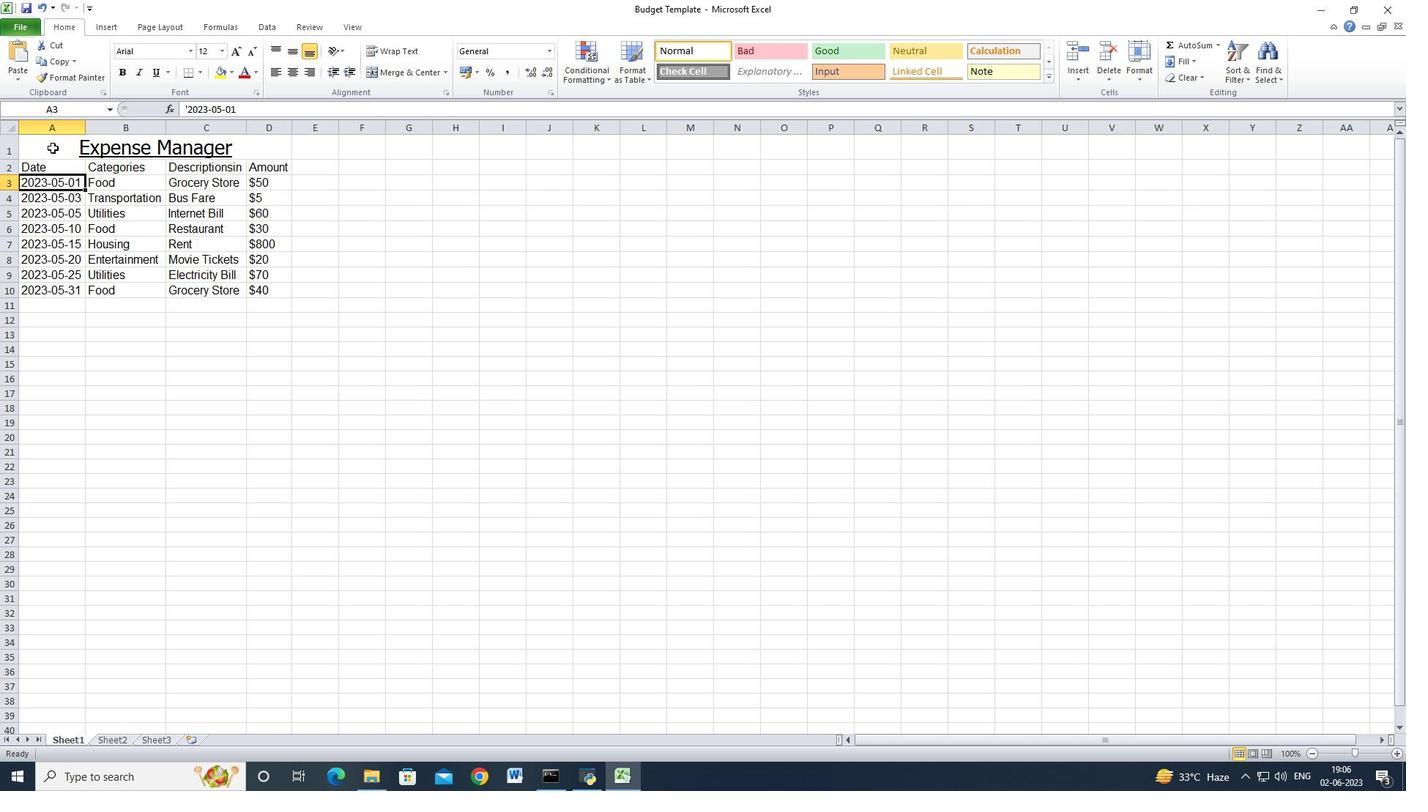 
Action: Mouse pressed left at (52, 148)
Screenshot: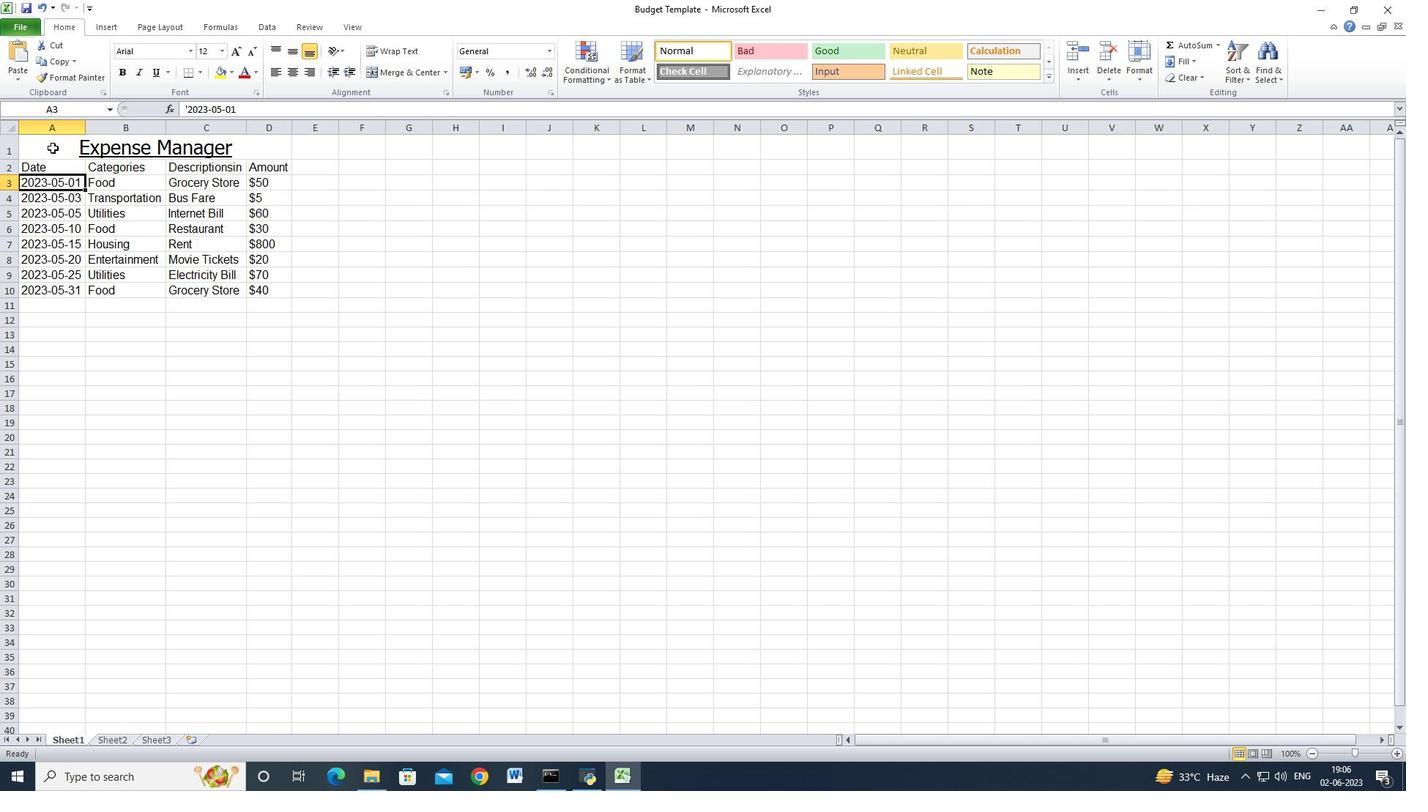 
Action: Mouse moved to (272, 72)
Screenshot: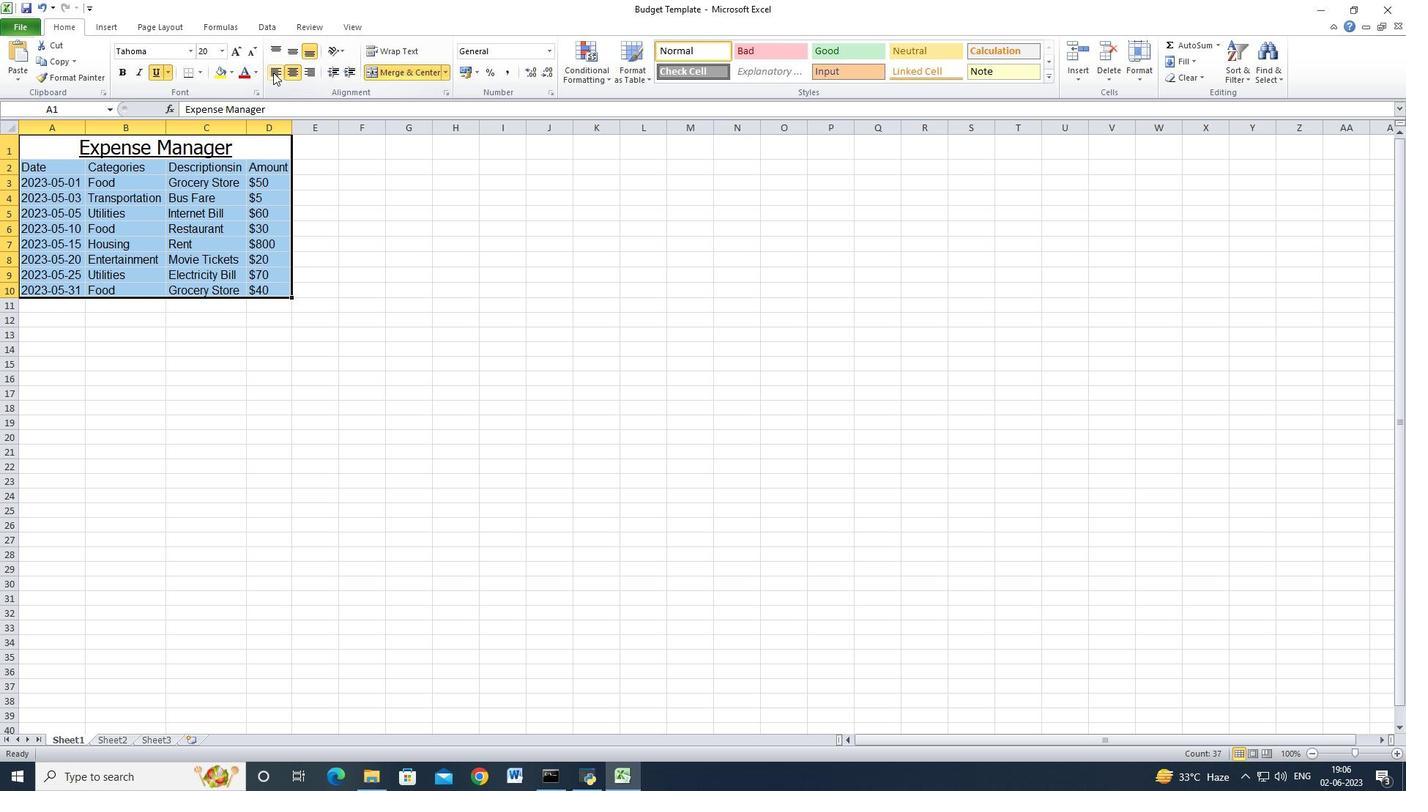 
Action: Mouse pressed left at (272, 72)
Screenshot: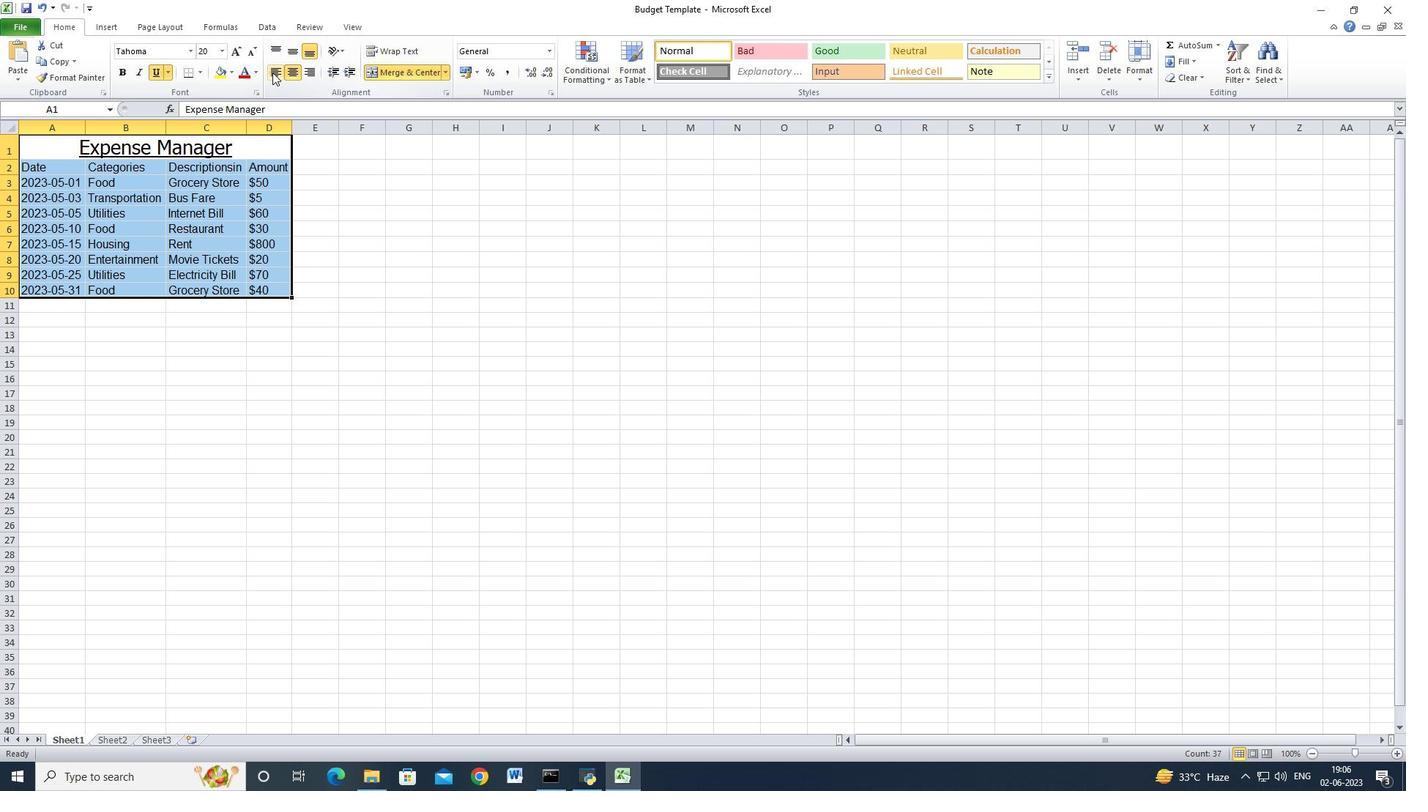 
Action: Mouse moved to (348, 269)
Screenshot: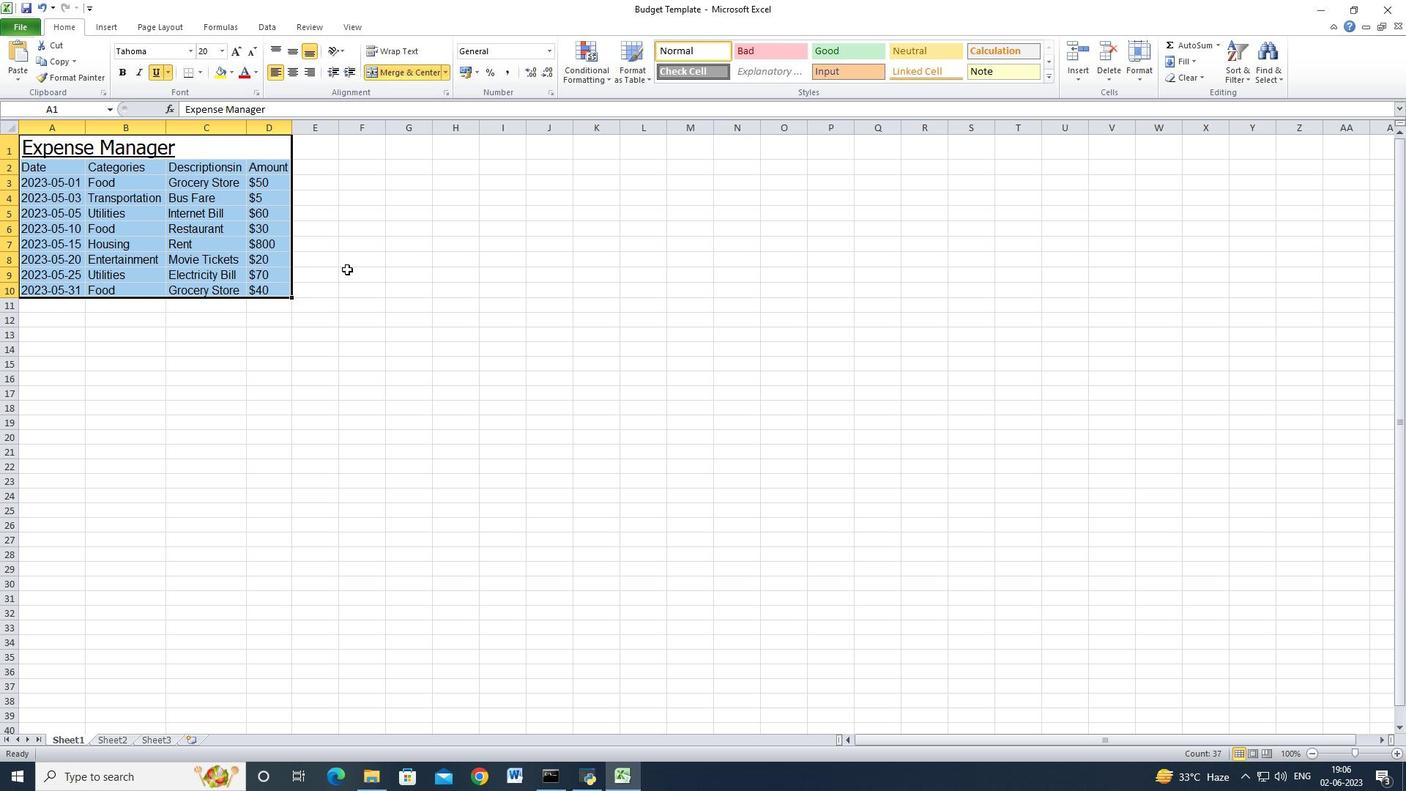 
Action: Mouse pressed left at (348, 269)
Screenshot: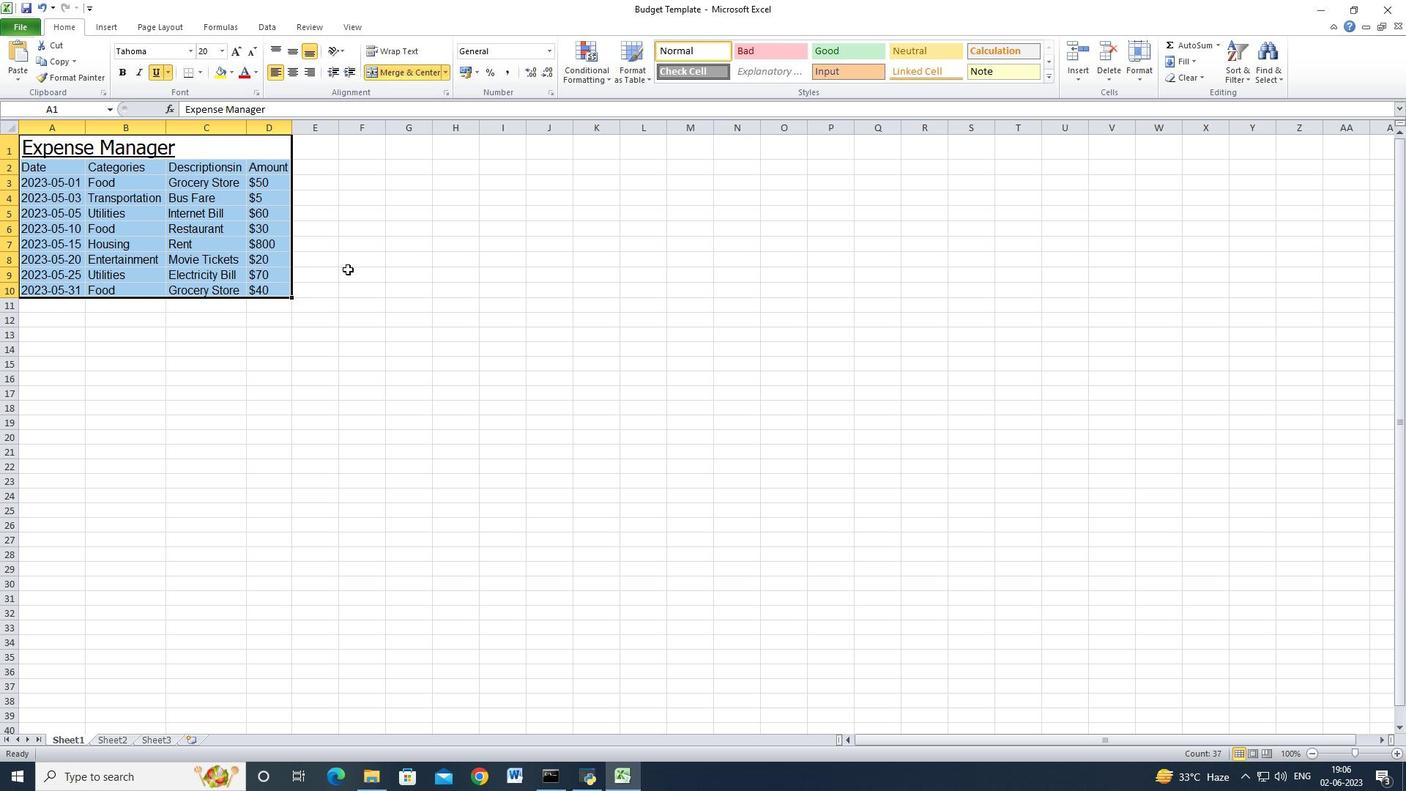 
Action: Mouse moved to (225, 282)
Screenshot: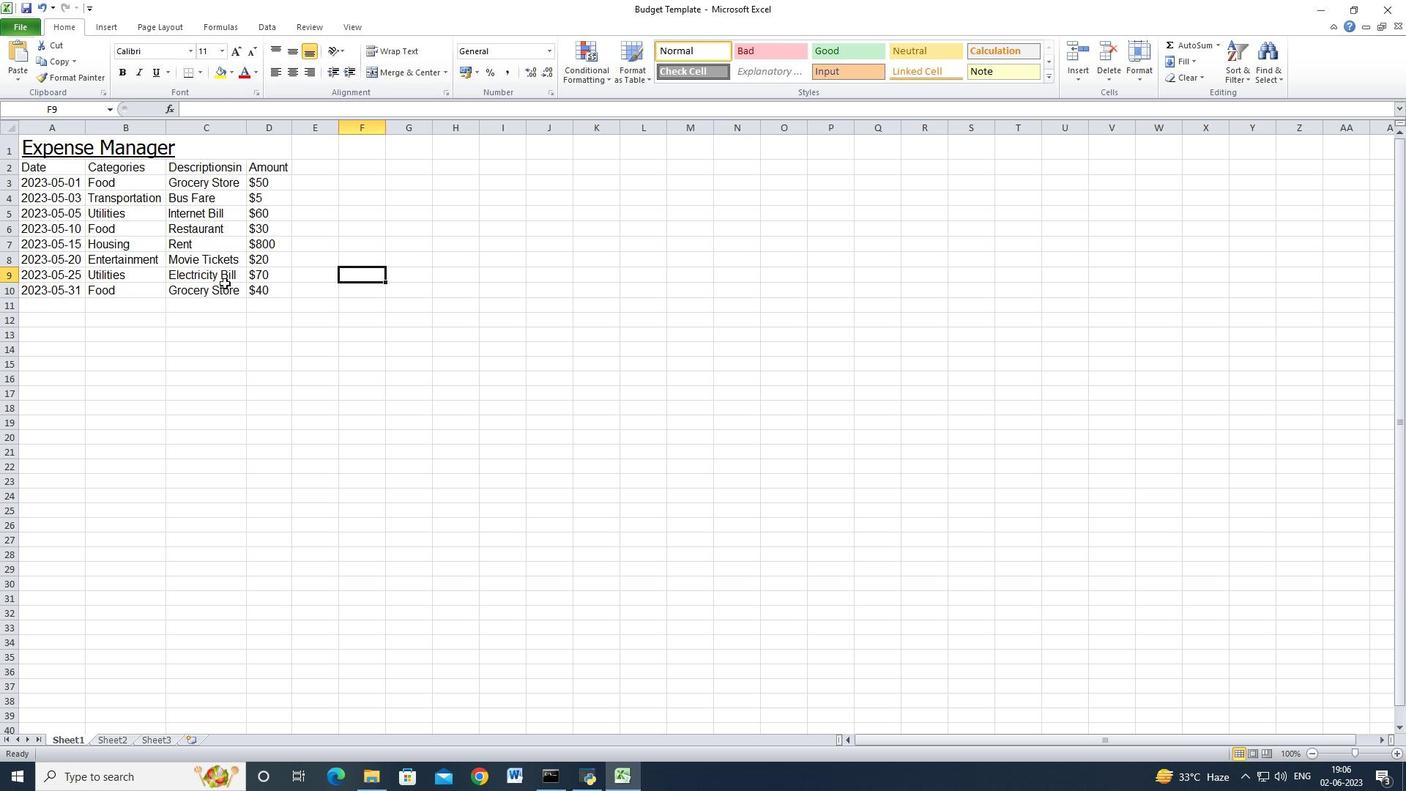 
